 Task: Look for space in Kabinda, Democratic Republic of the Congo from 2nd September, 2023 to 6th September, 2023 for 2 adults in price range Rs.15000 to Rs.20000. Place can be entire place with 1  bedroom having 1 bed and 1 bathroom. Property type can be house, flat, guest house, hotel. Booking option can be shelf check-in. Required host language is English.
Action: Mouse moved to (381, 141)
Screenshot: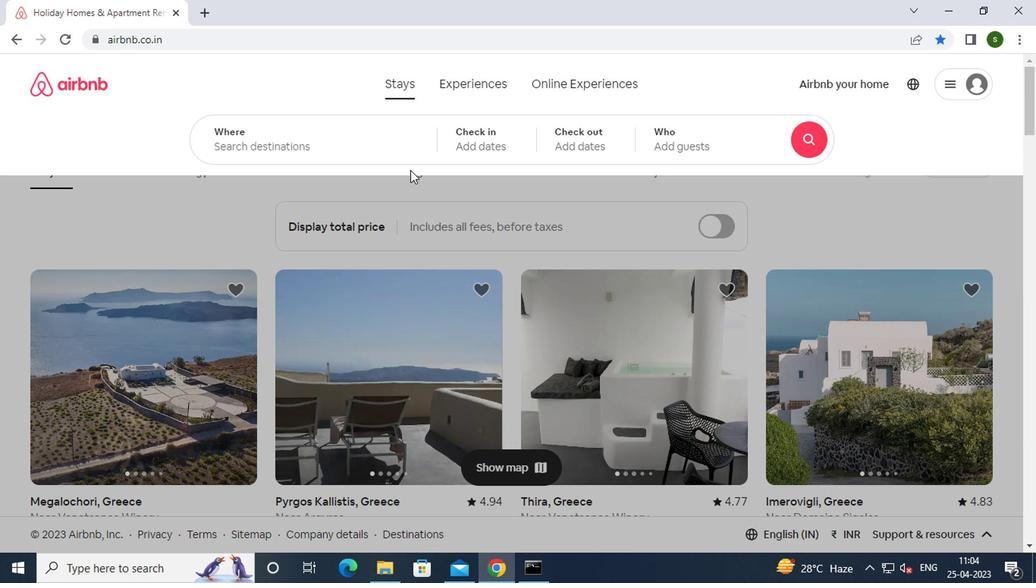 
Action: Mouse pressed left at (381, 141)
Screenshot: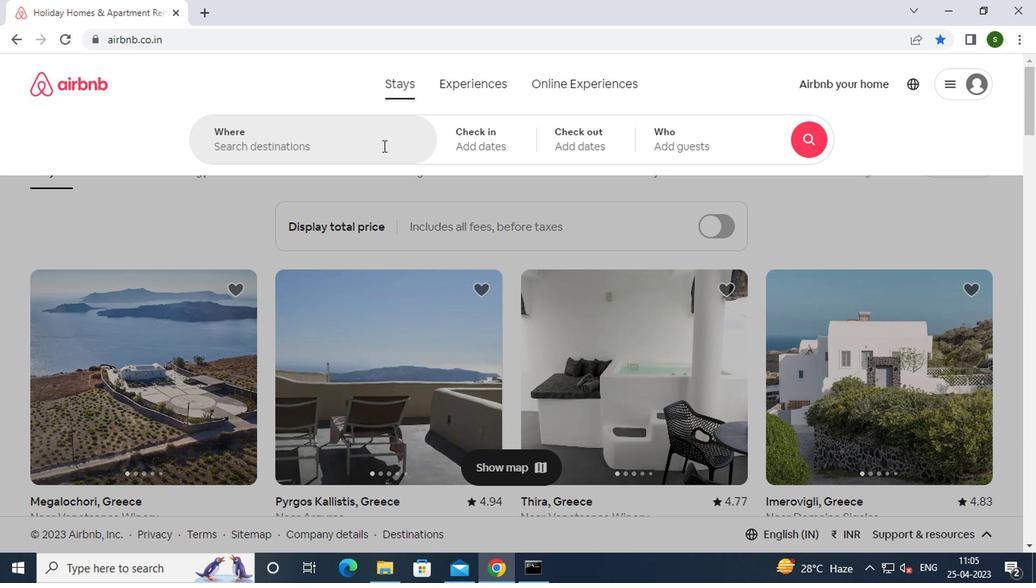 
Action: Key pressed k<Key.caps_lock>abinda,<Key.space><Key.caps_lock>d<Key.caps_lock>em
Screenshot: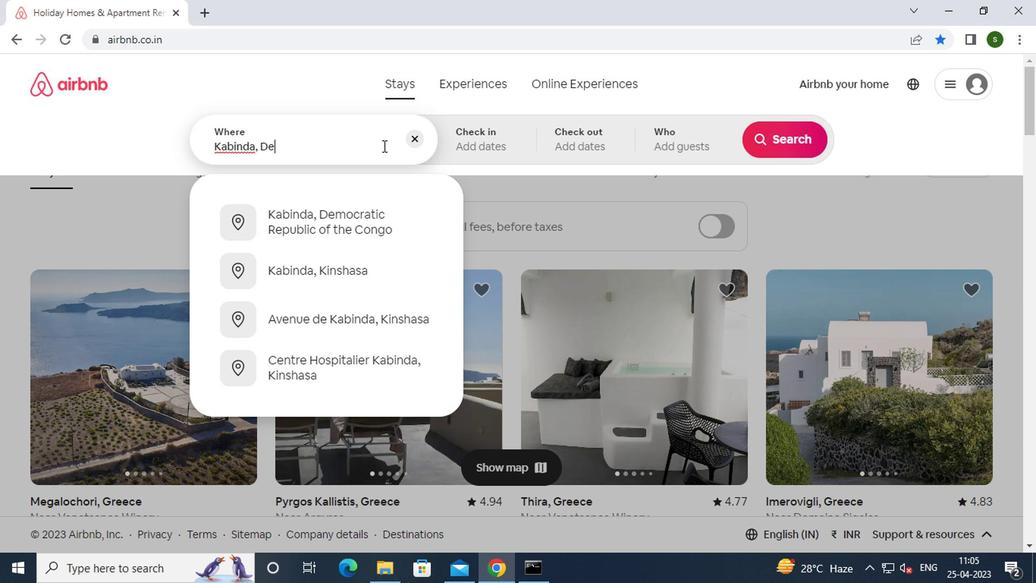 
Action: Mouse moved to (396, 212)
Screenshot: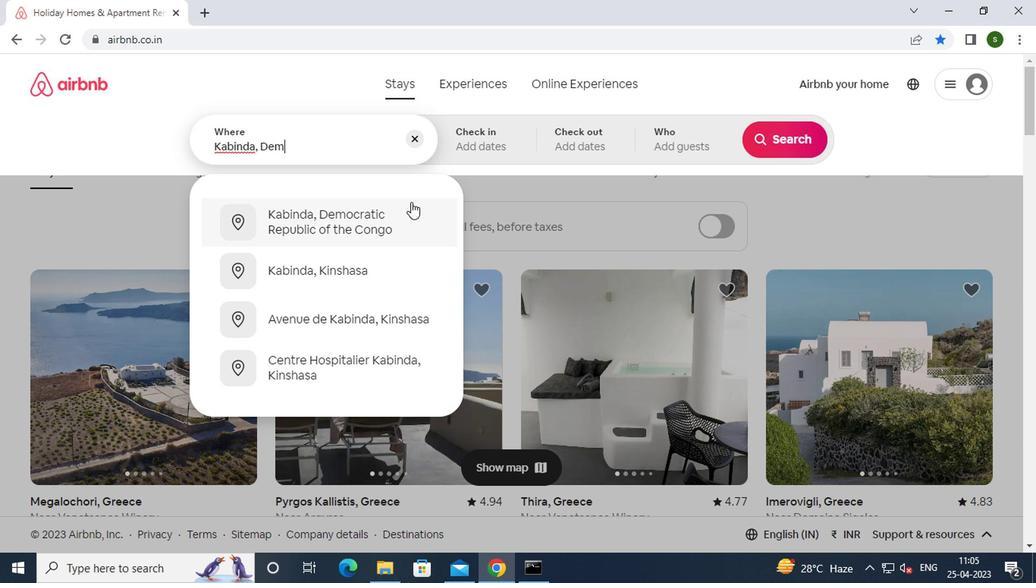 
Action: Mouse pressed left at (396, 212)
Screenshot: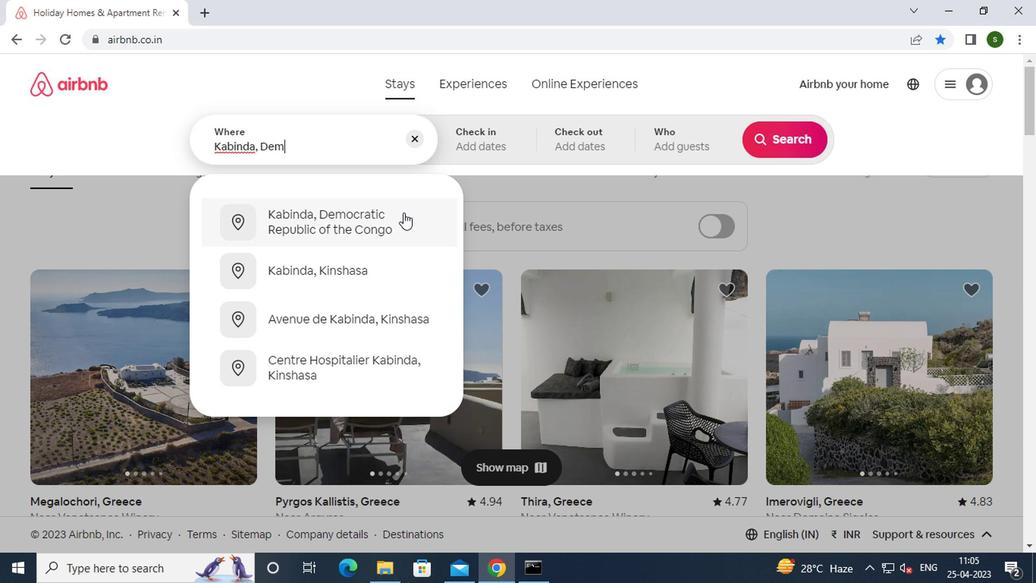 
Action: Mouse moved to (771, 270)
Screenshot: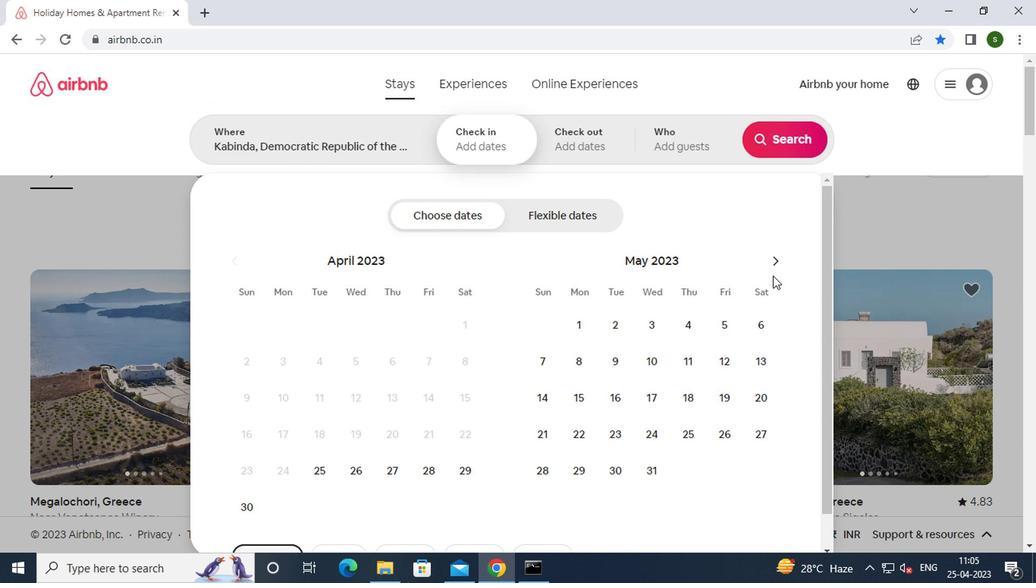
Action: Mouse pressed left at (771, 270)
Screenshot: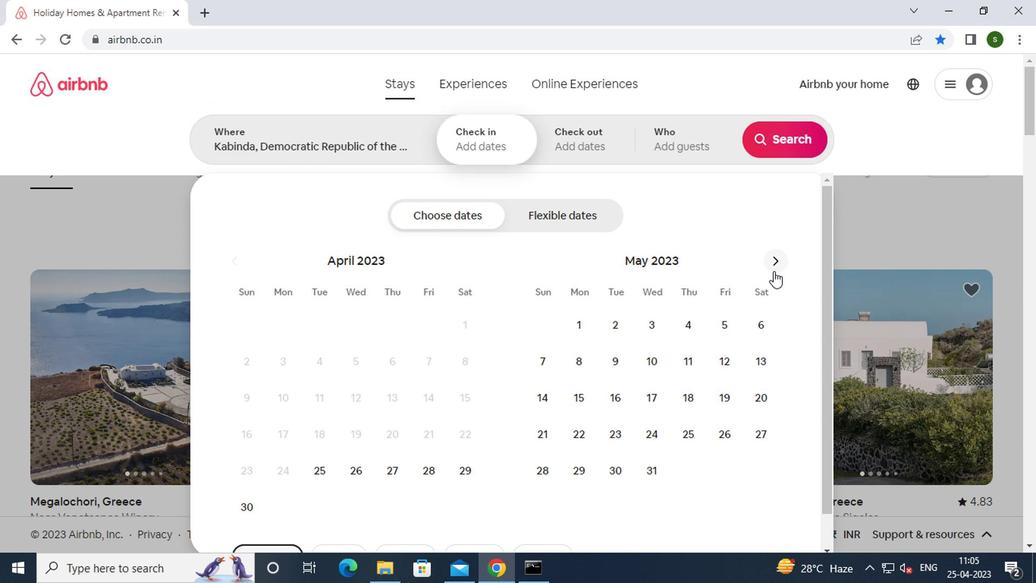 
Action: Mouse pressed left at (771, 270)
Screenshot: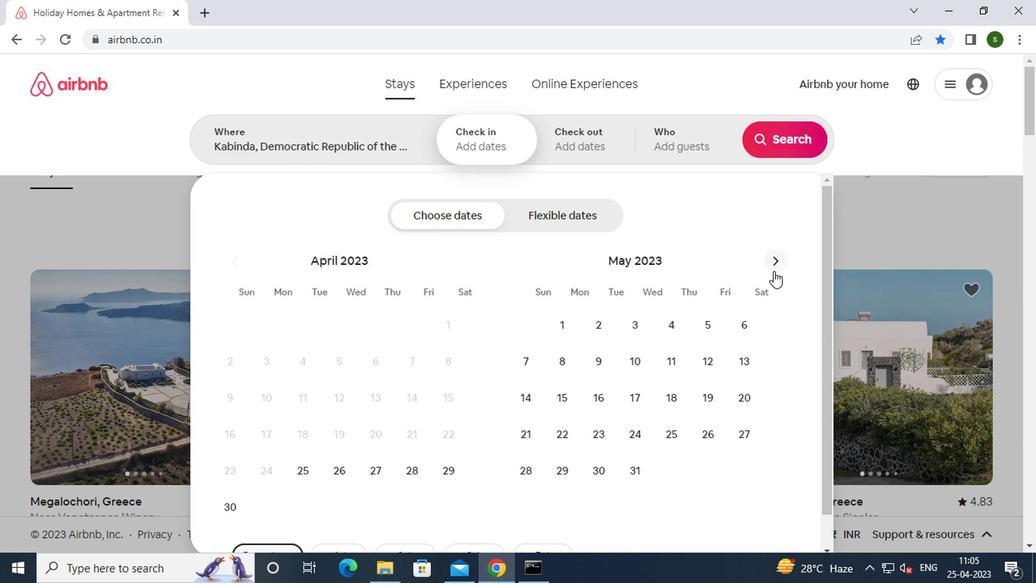 
Action: Mouse pressed left at (771, 270)
Screenshot: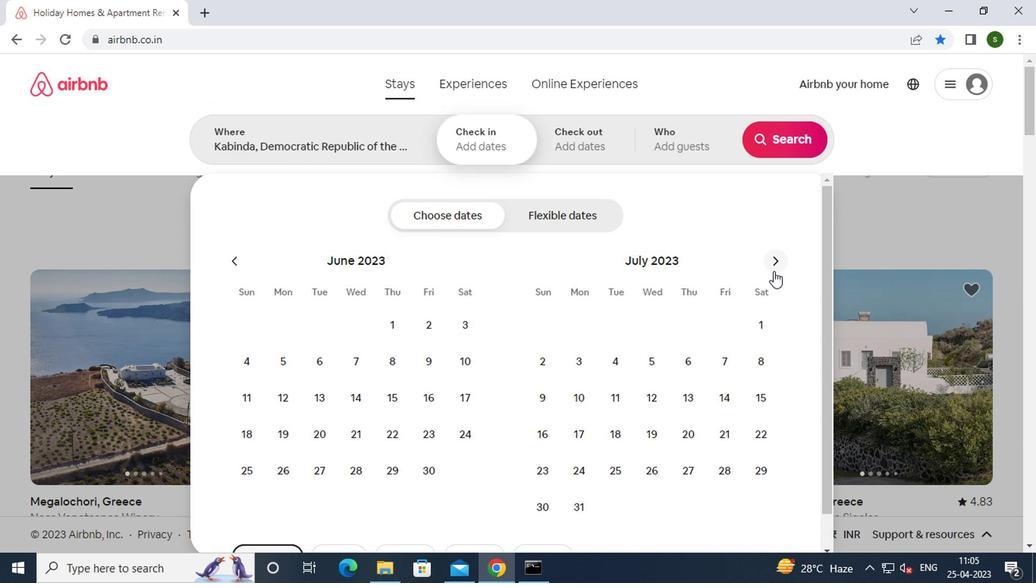 
Action: Mouse pressed left at (771, 270)
Screenshot: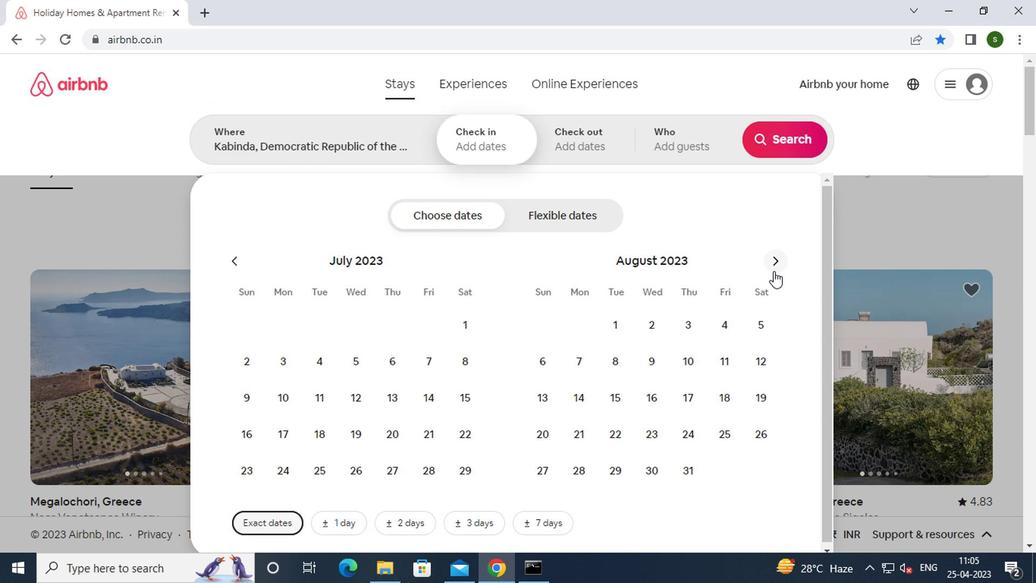 
Action: Mouse moved to (761, 321)
Screenshot: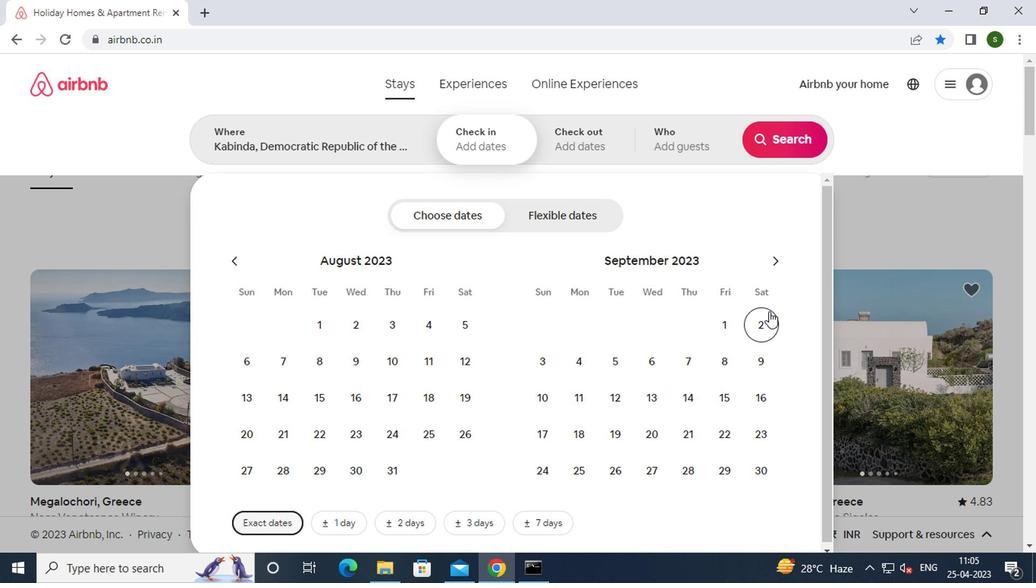 
Action: Mouse pressed left at (761, 321)
Screenshot: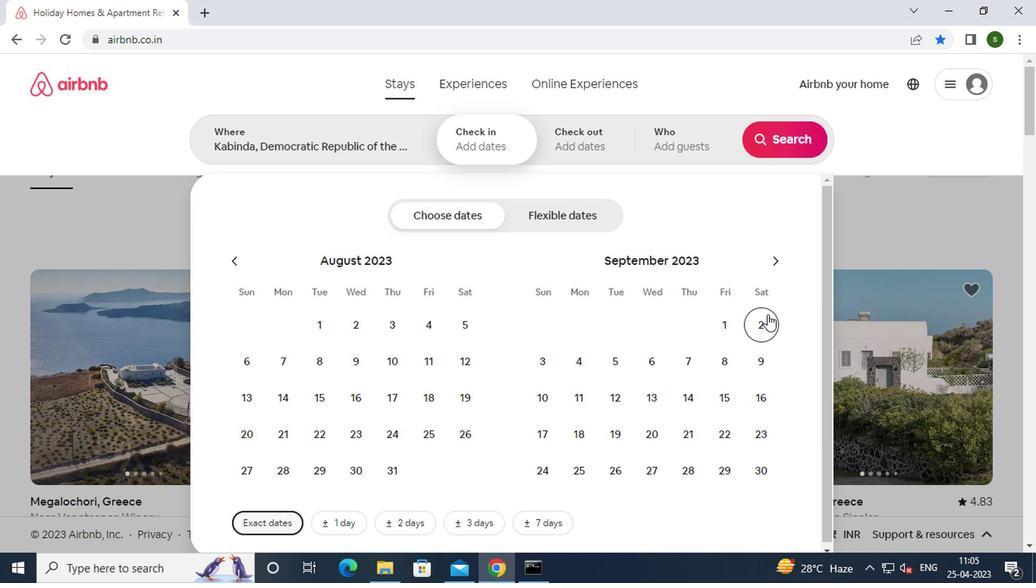 
Action: Mouse moved to (655, 366)
Screenshot: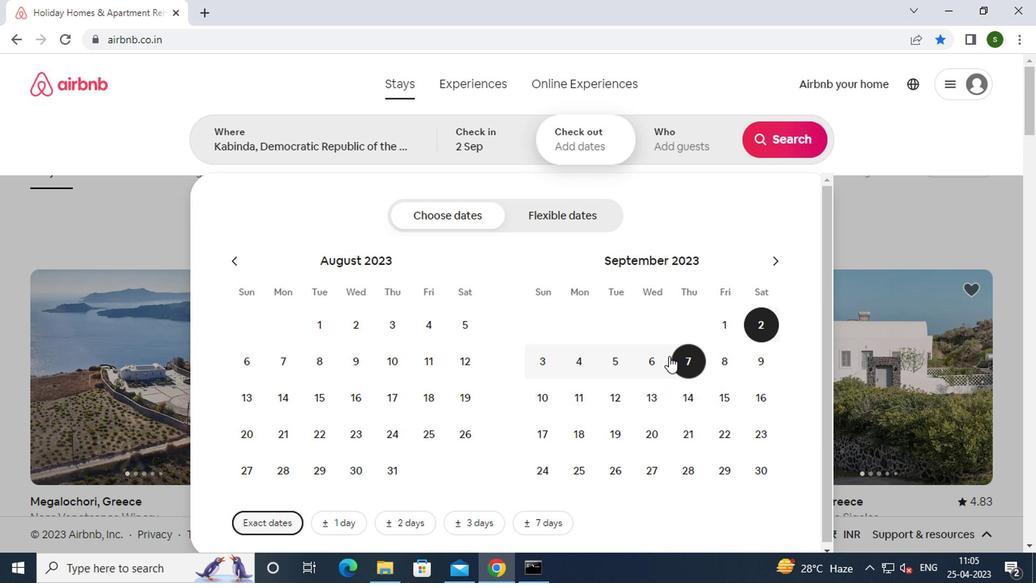 
Action: Mouse pressed left at (655, 366)
Screenshot: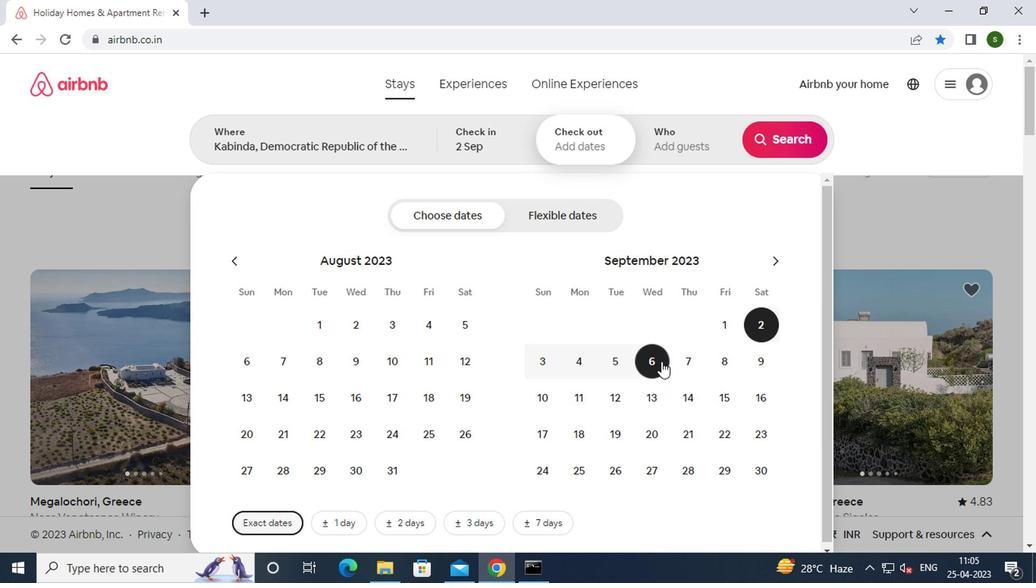 
Action: Mouse moved to (668, 136)
Screenshot: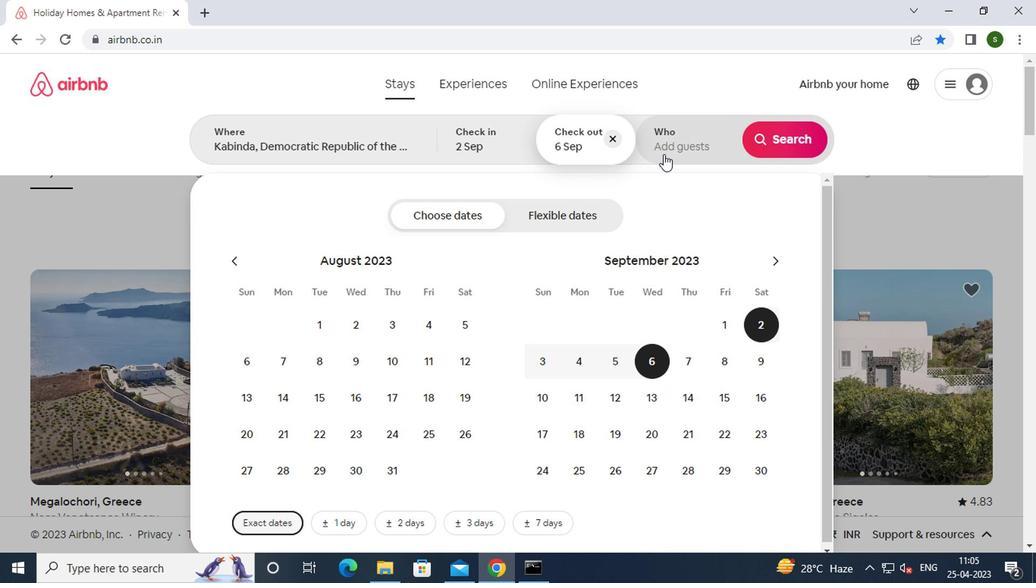 
Action: Mouse pressed left at (668, 136)
Screenshot: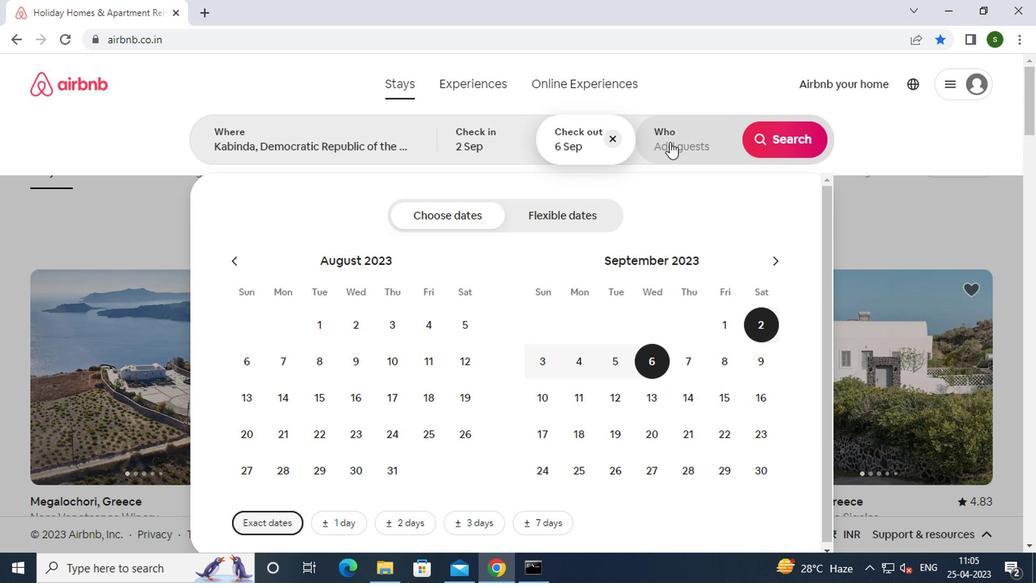 
Action: Mouse moved to (787, 221)
Screenshot: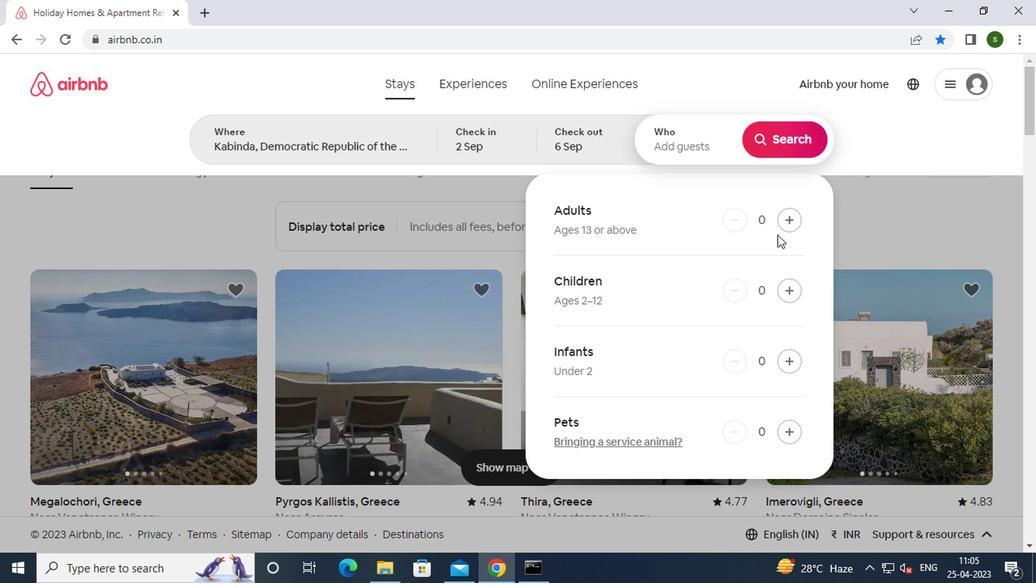 
Action: Mouse pressed left at (787, 221)
Screenshot: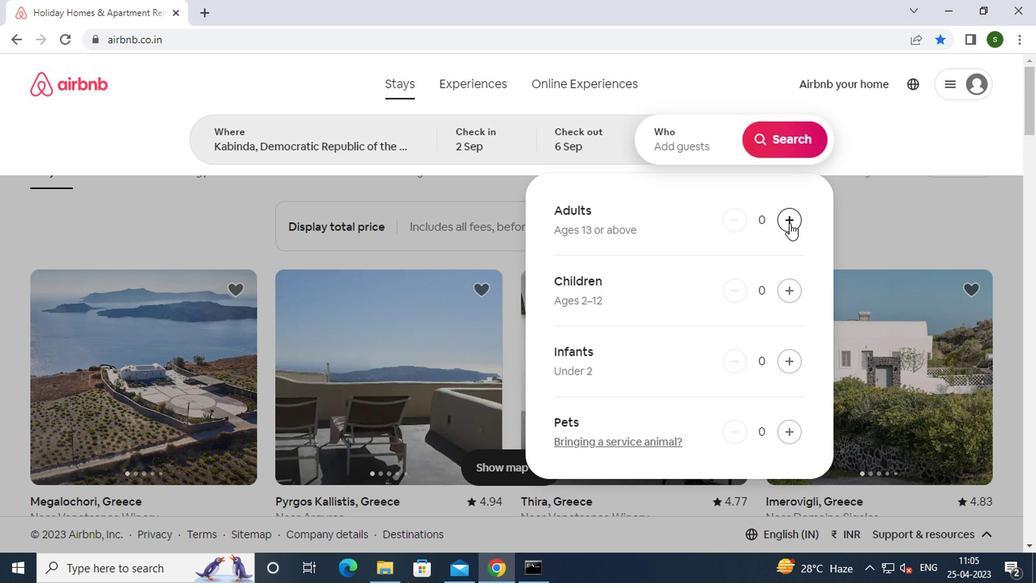 
Action: Mouse pressed left at (787, 221)
Screenshot: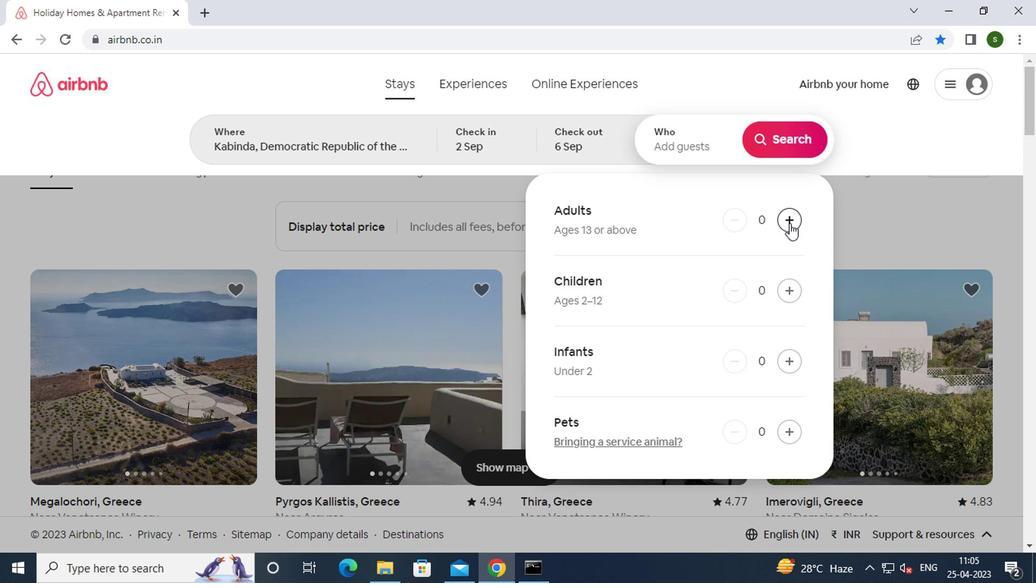 
Action: Mouse moved to (795, 148)
Screenshot: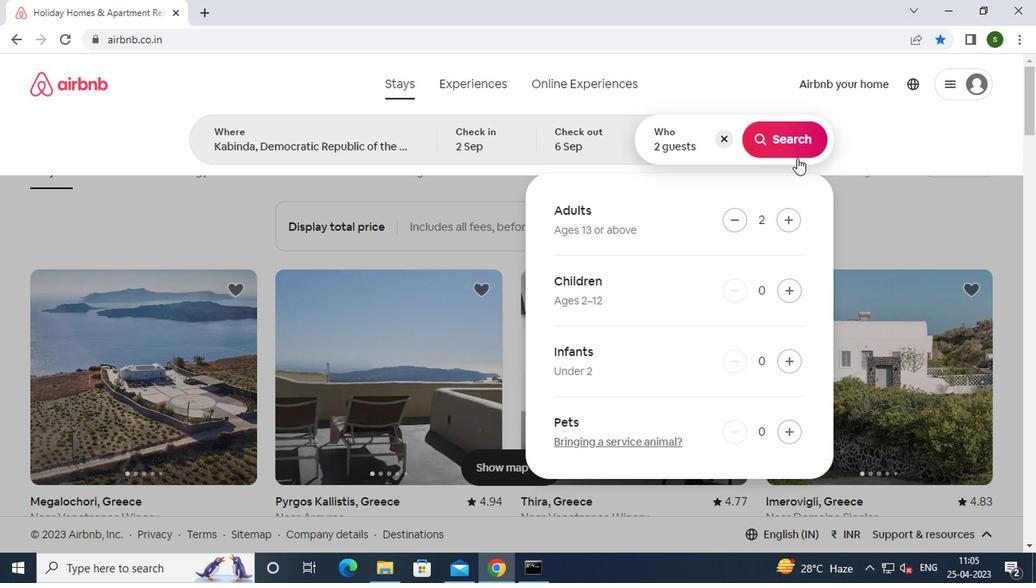 
Action: Mouse pressed left at (795, 148)
Screenshot: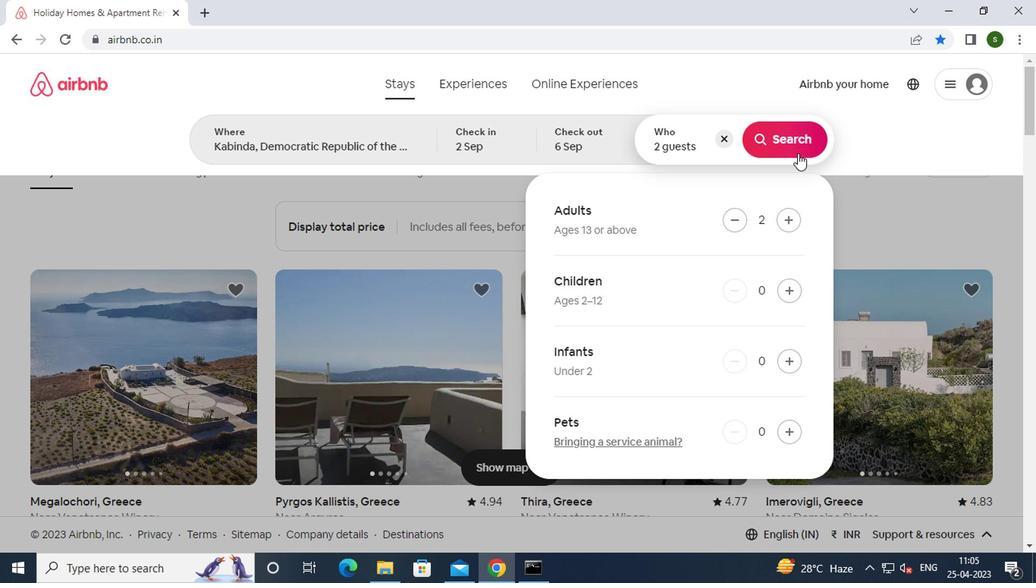 
Action: Mouse moved to (943, 147)
Screenshot: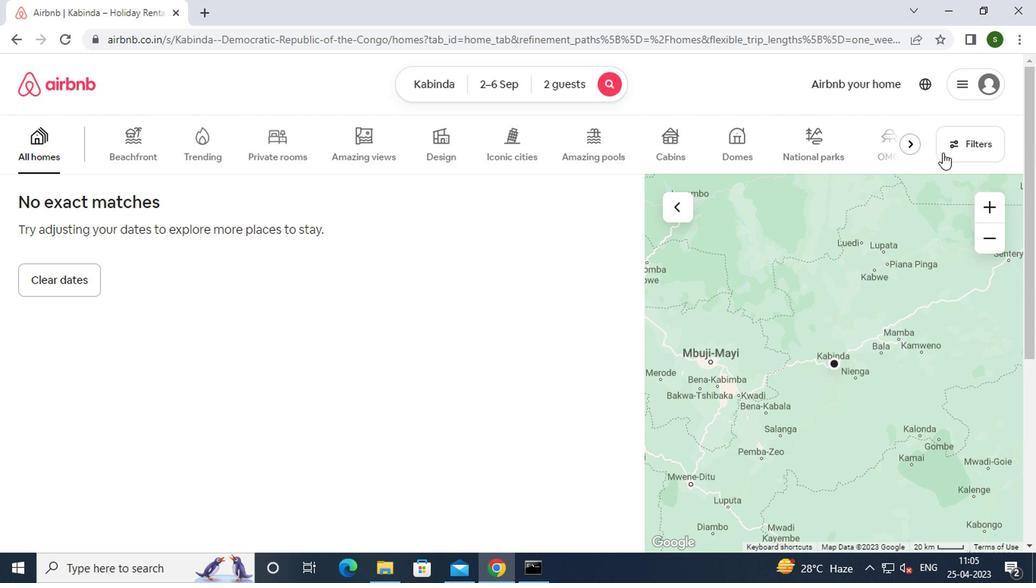 
Action: Mouse pressed left at (943, 147)
Screenshot: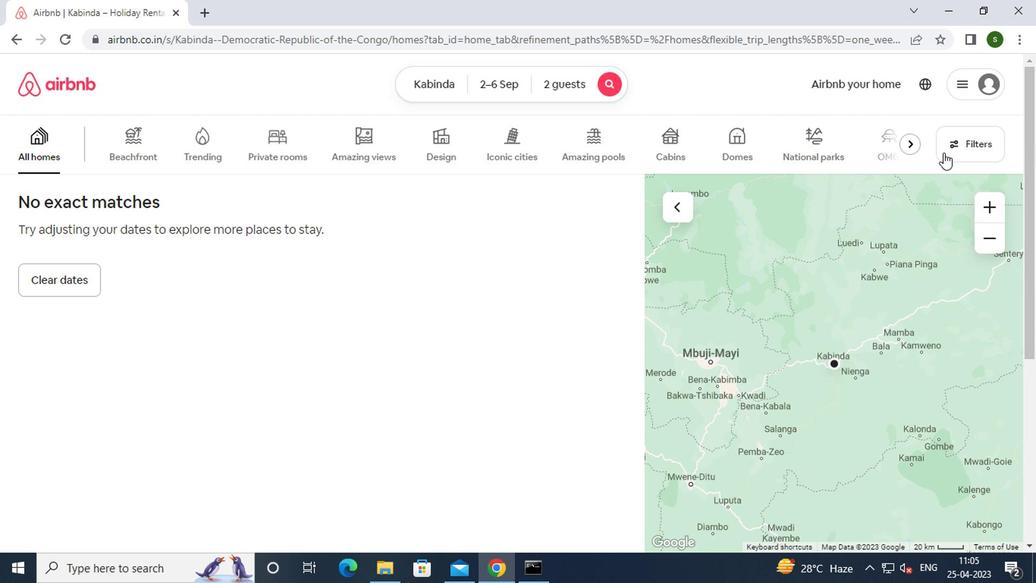 
Action: Mouse moved to (406, 234)
Screenshot: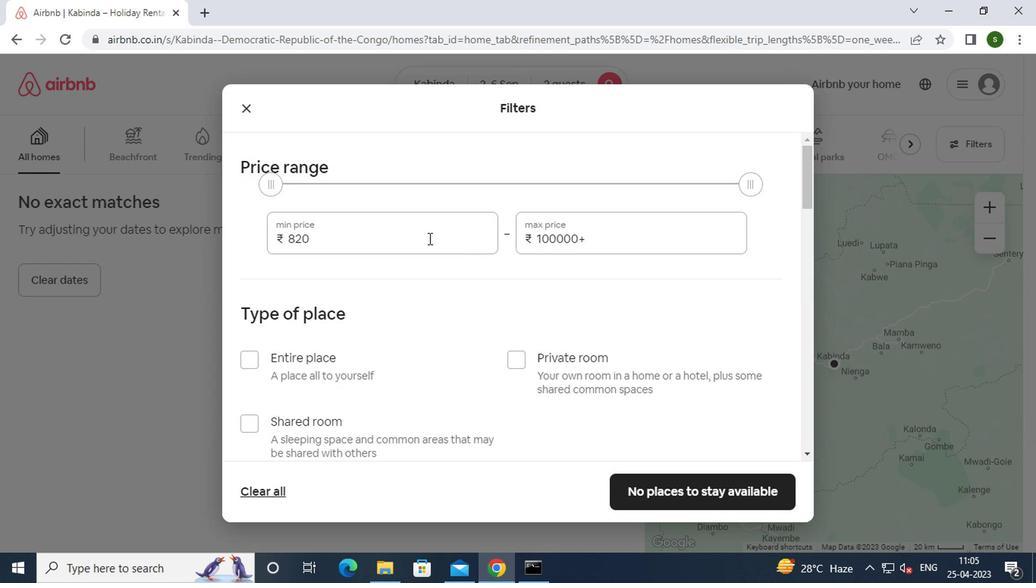 
Action: Mouse pressed left at (406, 234)
Screenshot: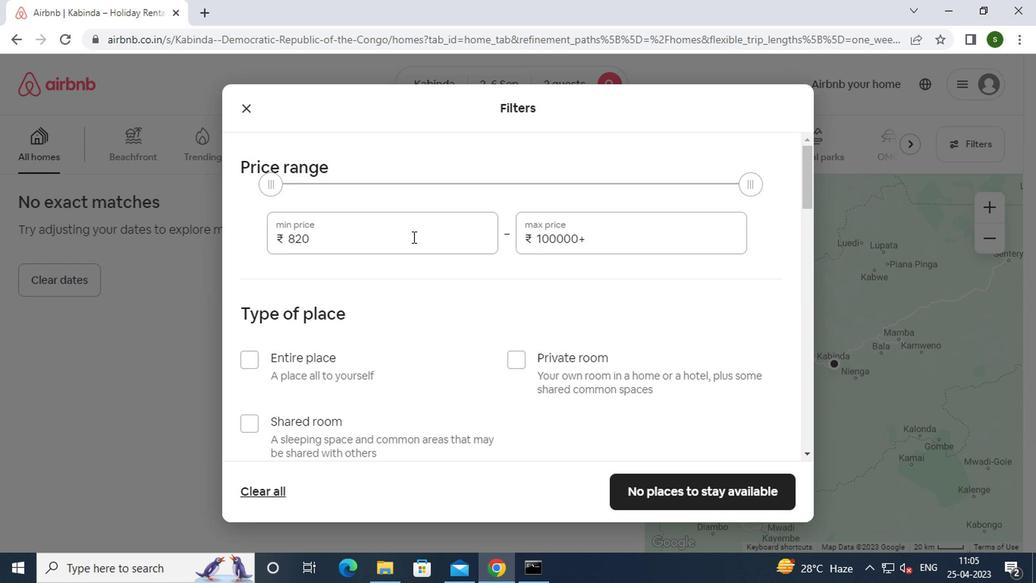 
Action: Key pressed <Key.backspace><Key.backspace><Key.backspace><Key.backspace>15000
Screenshot: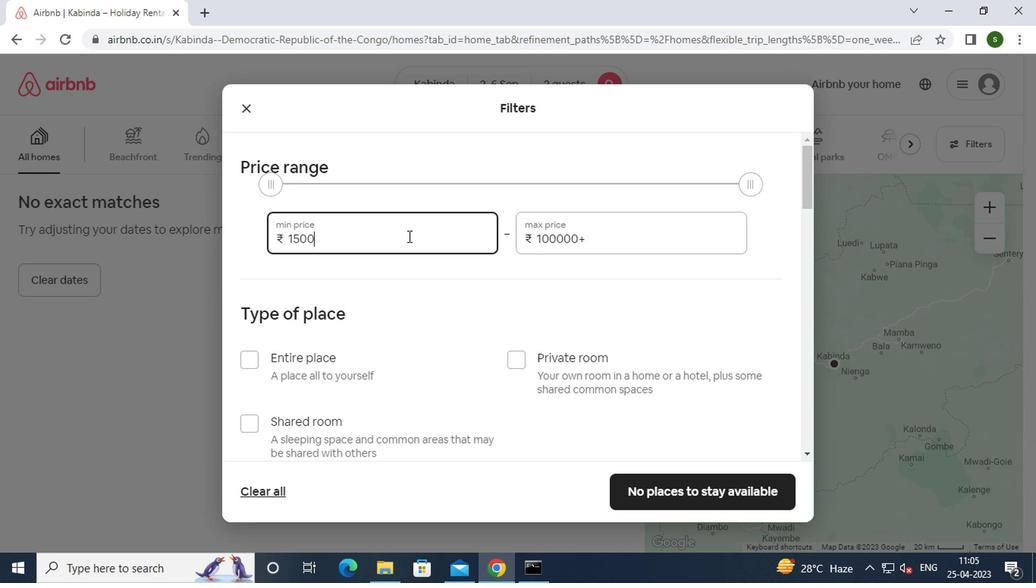 
Action: Mouse moved to (593, 239)
Screenshot: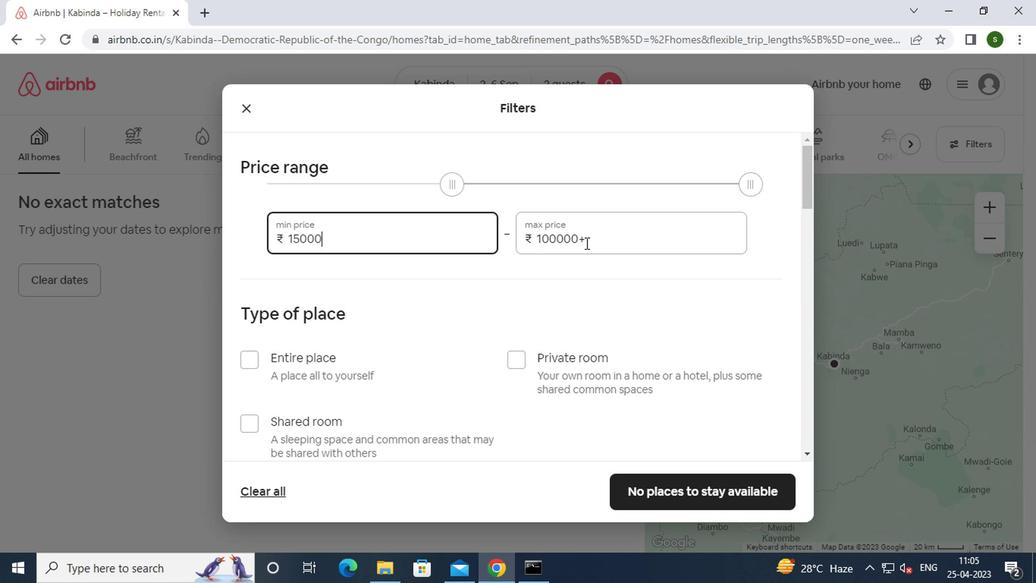 
Action: Mouse pressed left at (593, 239)
Screenshot: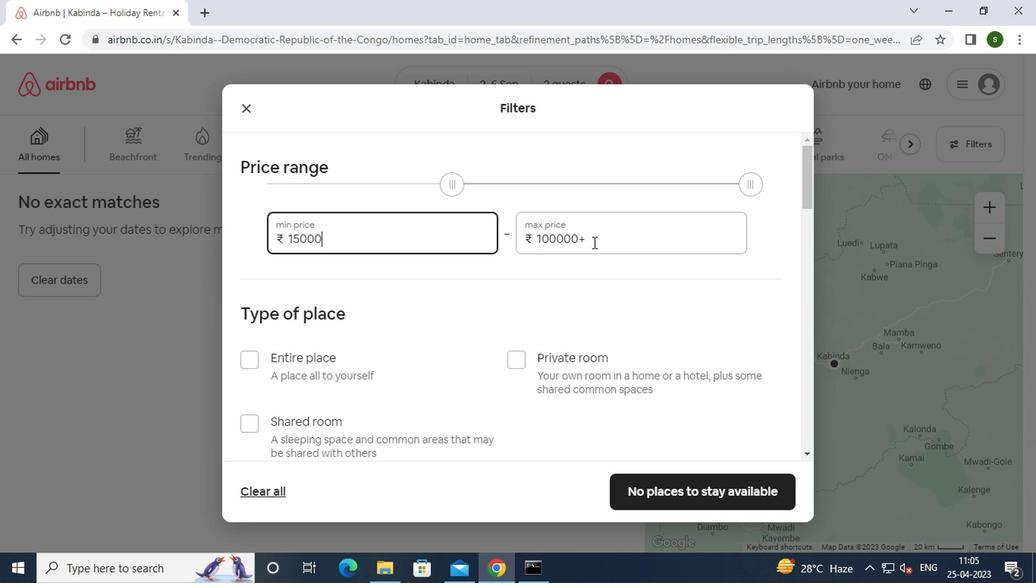 
Action: Key pressed <Key.backspace><Key.backspace><Key.backspace><Key.backspace><Key.backspace><Key.backspace><Key.backspace><Key.backspace><Key.backspace><Key.backspace><Key.backspace><Key.backspace><Key.backspace>20000
Screenshot: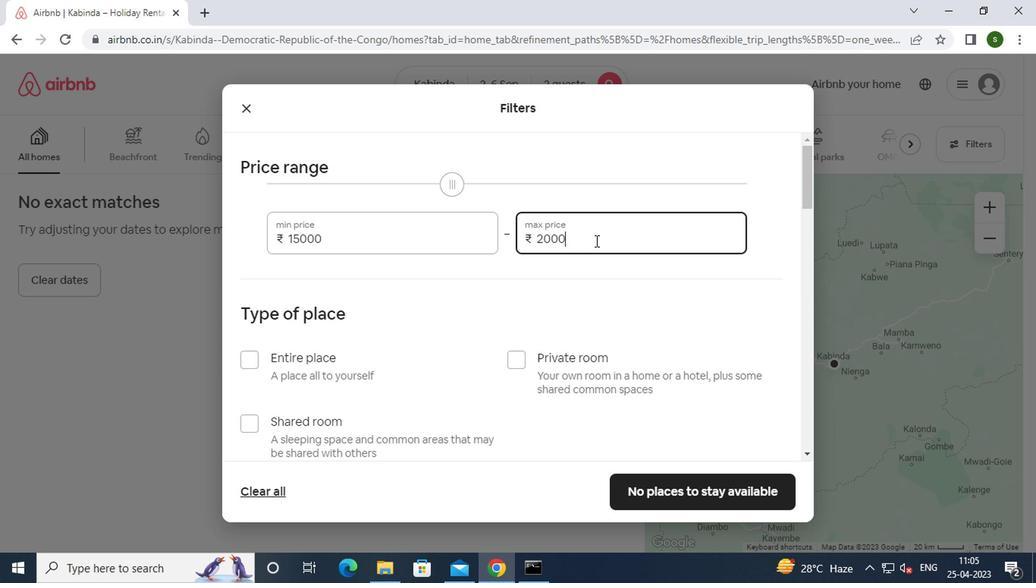 
Action: Mouse moved to (453, 306)
Screenshot: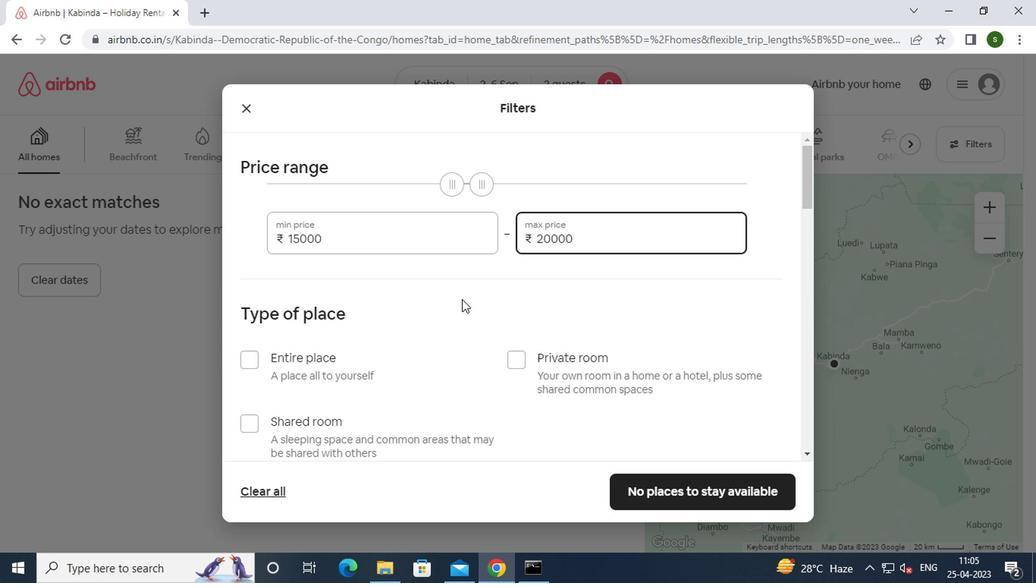 
Action: Mouse scrolled (453, 305) with delta (0, -1)
Screenshot: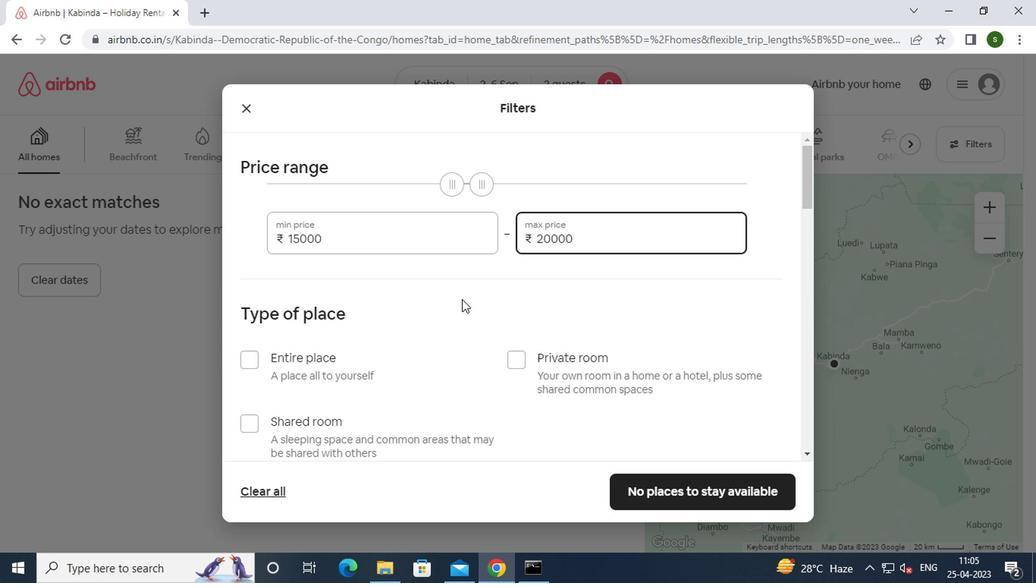 
Action: Mouse moved to (452, 306)
Screenshot: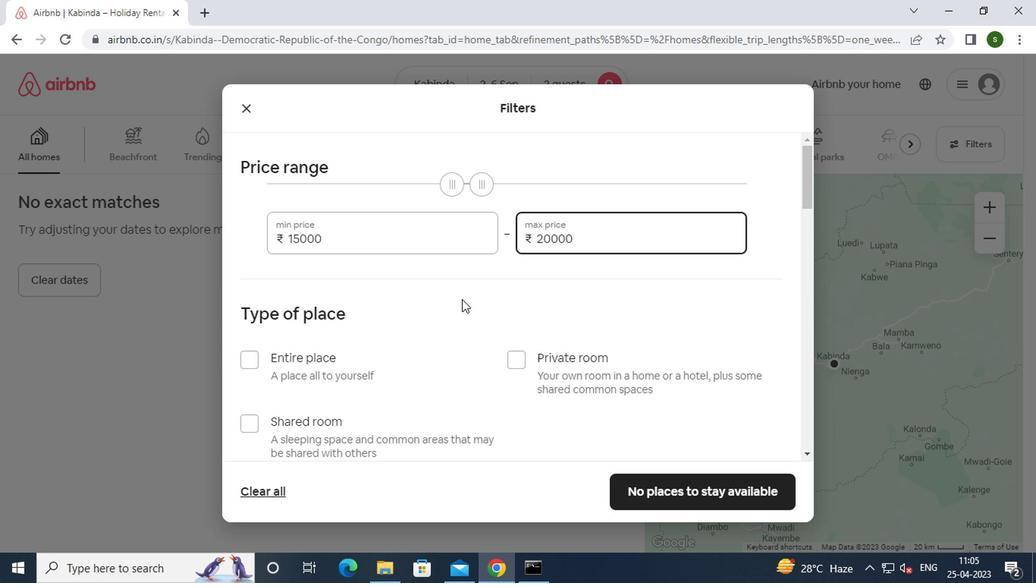
Action: Mouse scrolled (452, 306) with delta (0, 0)
Screenshot: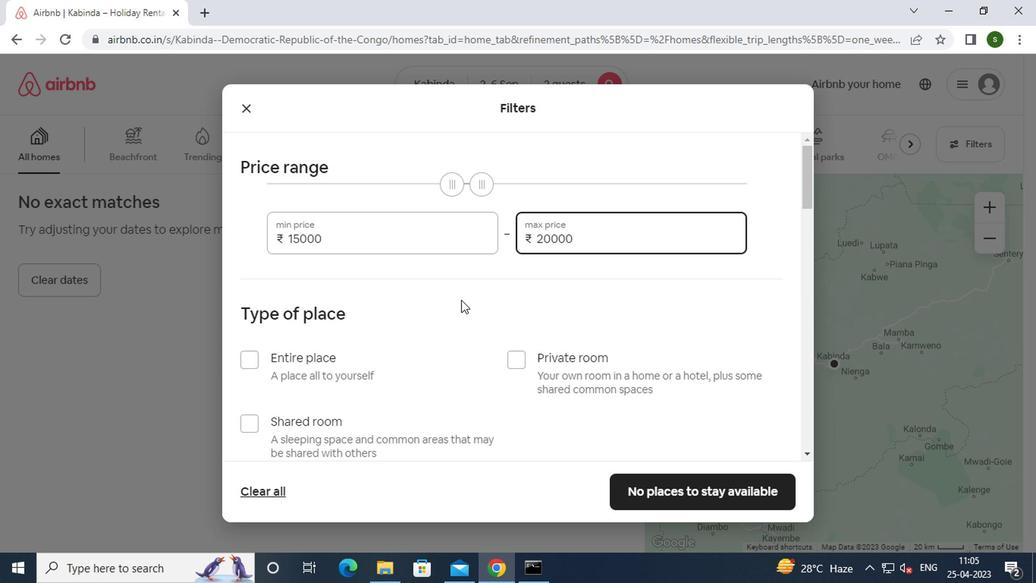 
Action: Mouse moved to (292, 211)
Screenshot: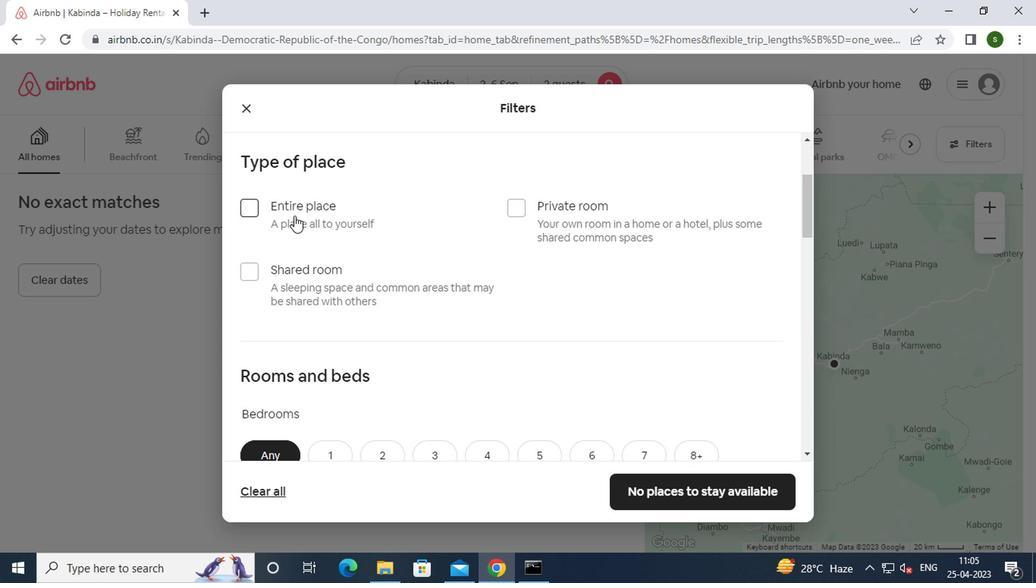 
Action: Mouse pressed left at (292, 211)
Screenshot: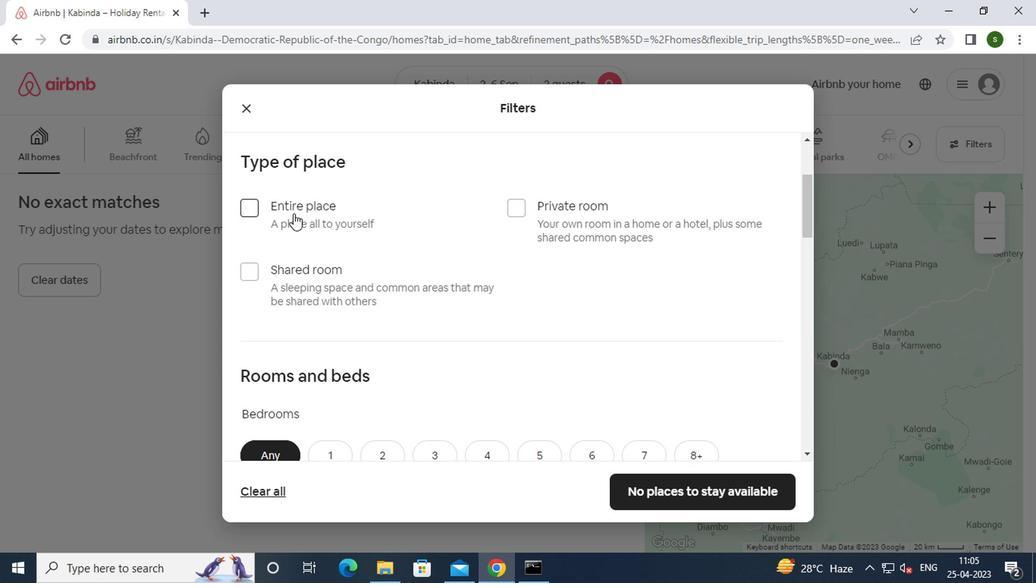 
Action: Mouse moved to (355, 225)
Screenshot: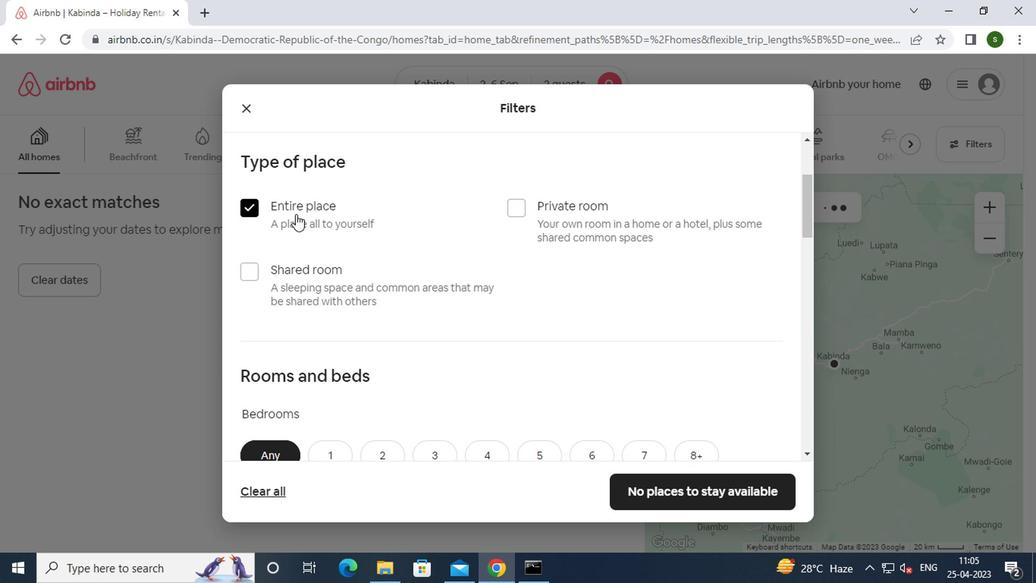 
Action: Mouse scrolled (355, 224) with delta (0, 0)
Screenshot: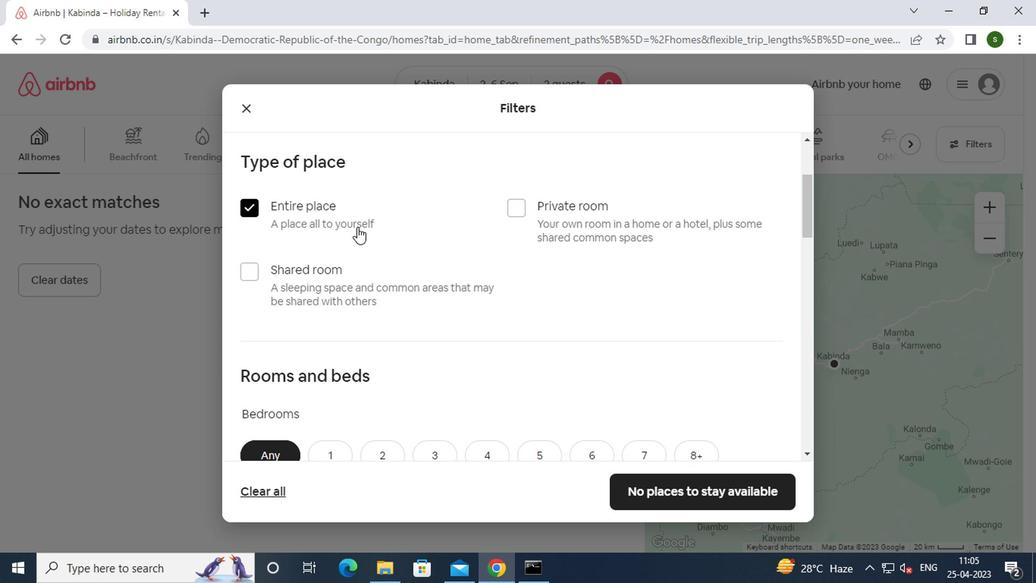 
Action: Mouse scrolled (355, 224) with delta (0, 0)
Screenshot: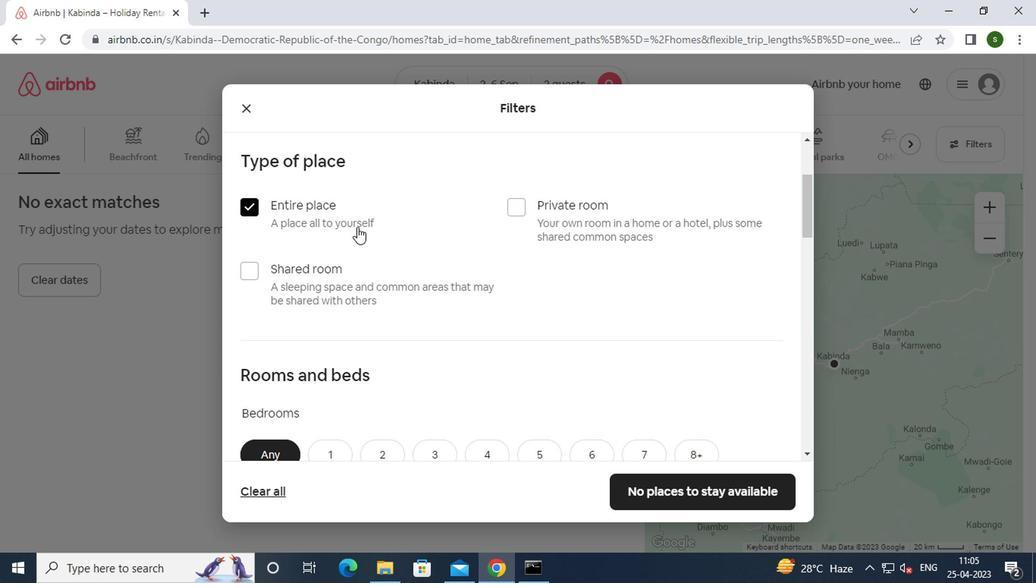 
Action: Mouse moved to (323, 301)
Screenshot: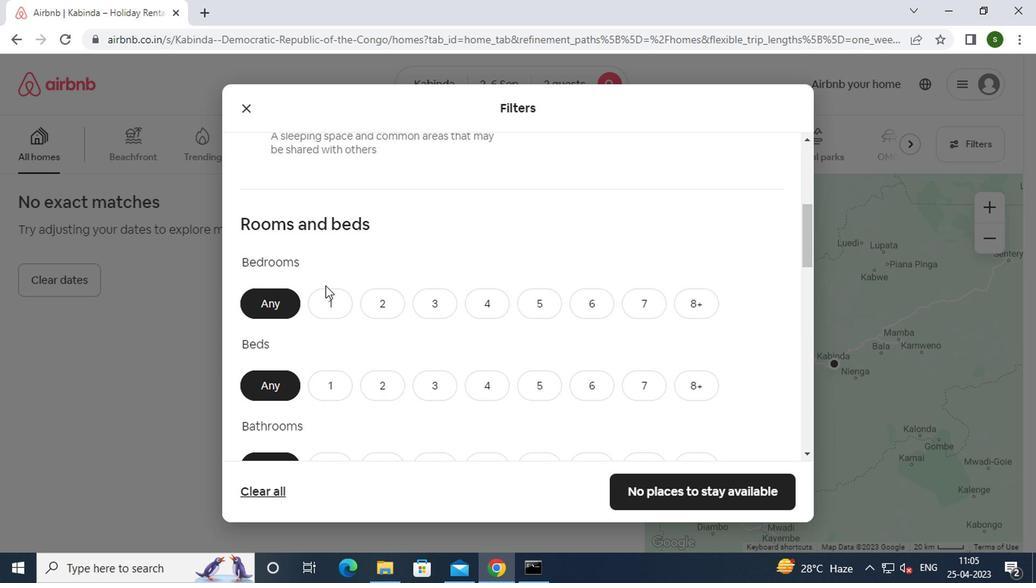 
Action: Mouse pressed left at (323, 301)
Screenshot: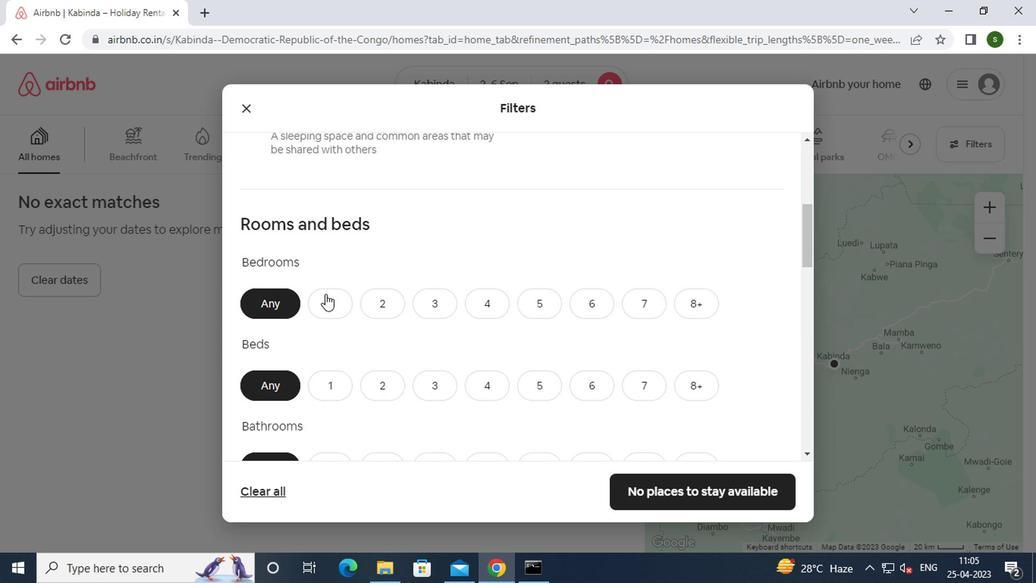 
Action: Mouse moved to (325, 394)
Screenshot: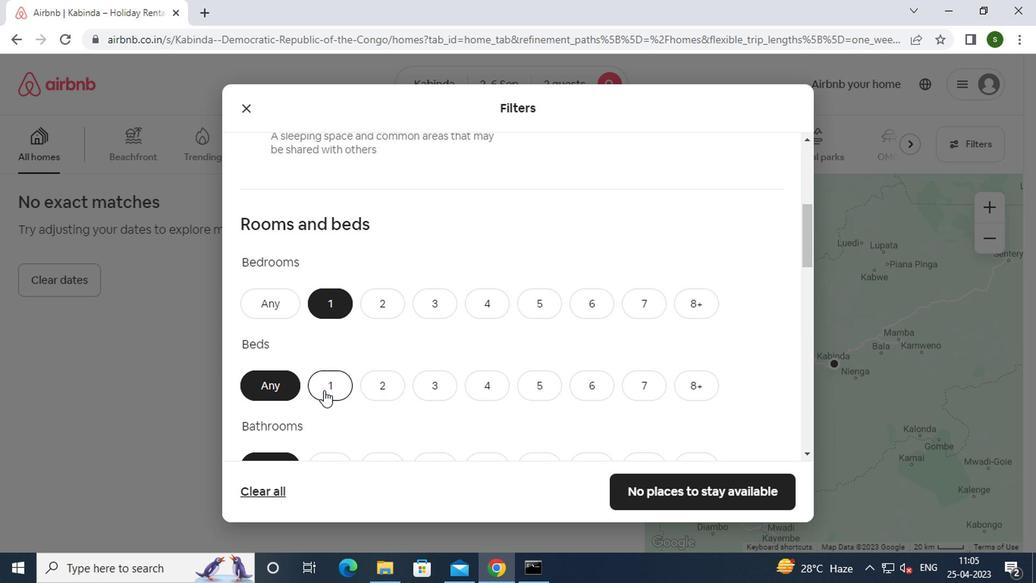 
Action: Mouse pressed left at (325, 394)
Screenshot: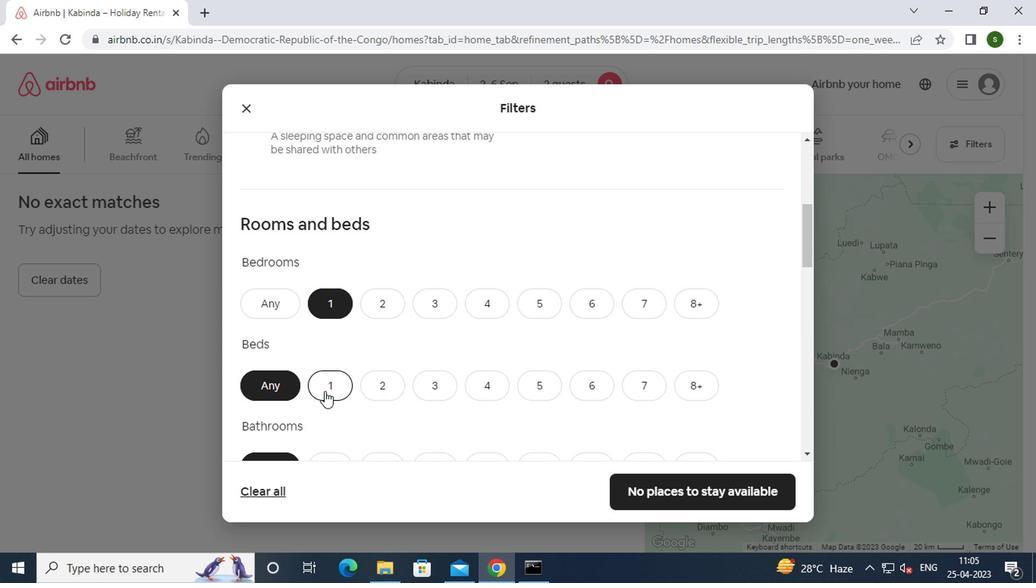
Action: Mouse moved to (369, 368)
Screenshot: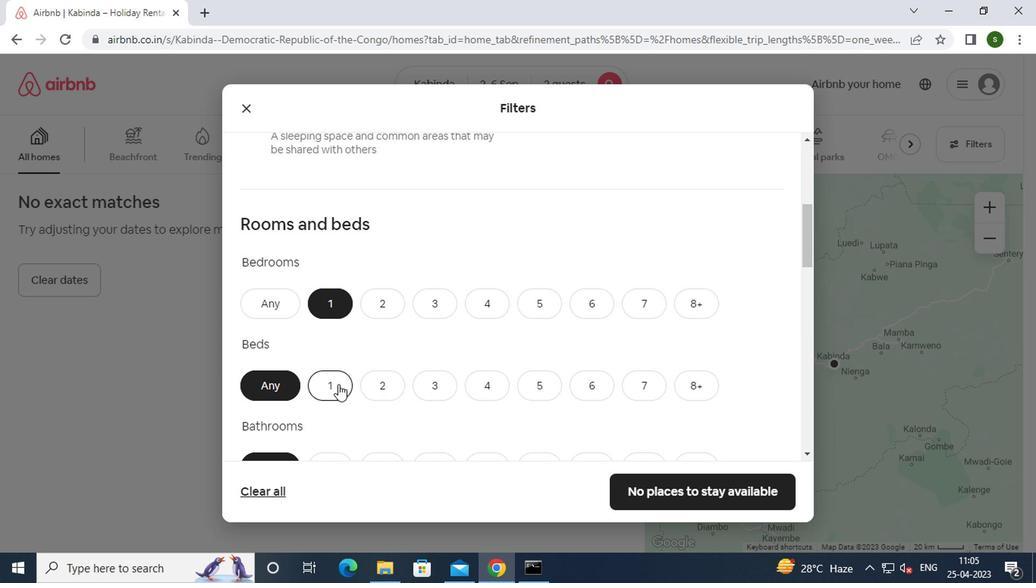 
Action: Mouse scrolled (369, 367) with delta (0, -1)
Screenshot: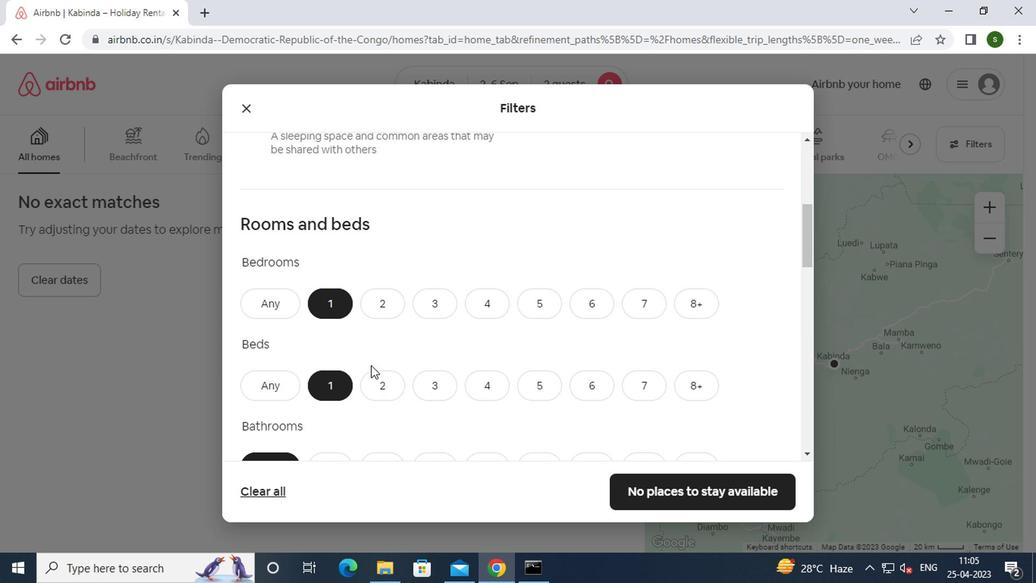 
Action: Mouse scrolled (369, 367) with delta (0, -1)
Screenshot: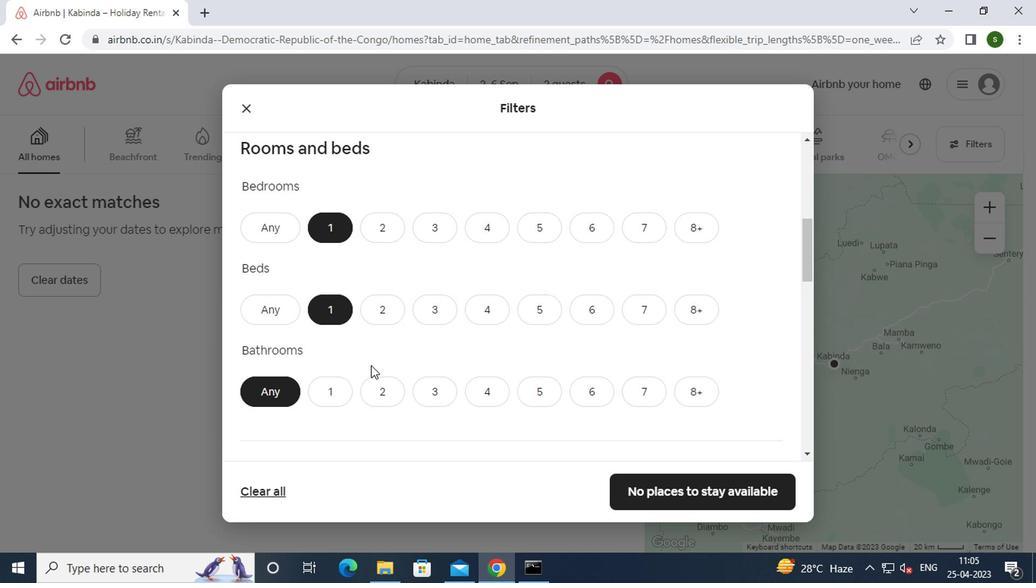 
Action: Mouse moved to (342, 314)
Screenshot: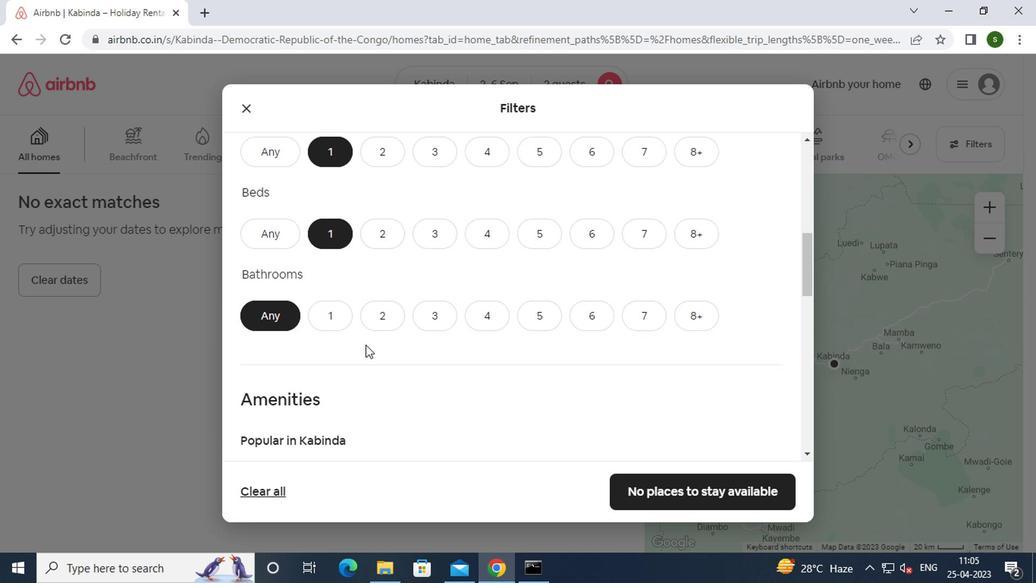 
Action: Mouse pressed left at (342, 314)
Screenshot: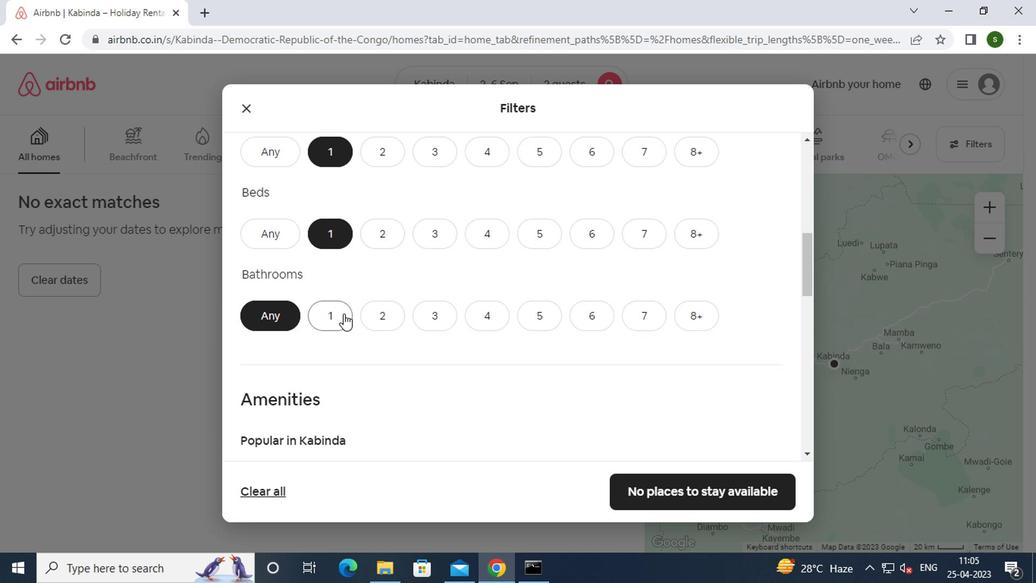 
Action: Mouse moved to (427, 355)
Screenshot: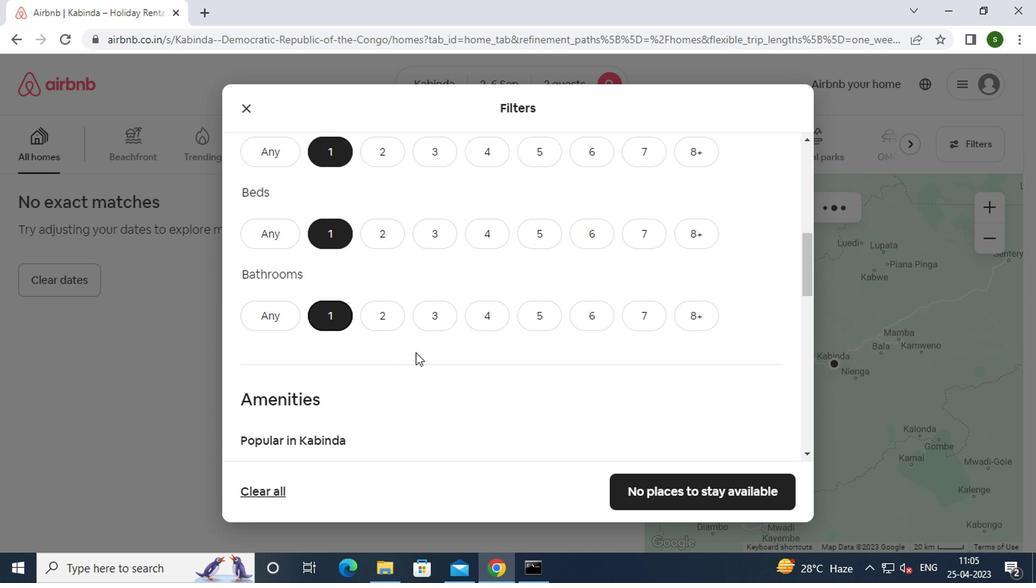 
Action: Mouse scrolled (427, 354) with delta (0, 0)
Screenshot: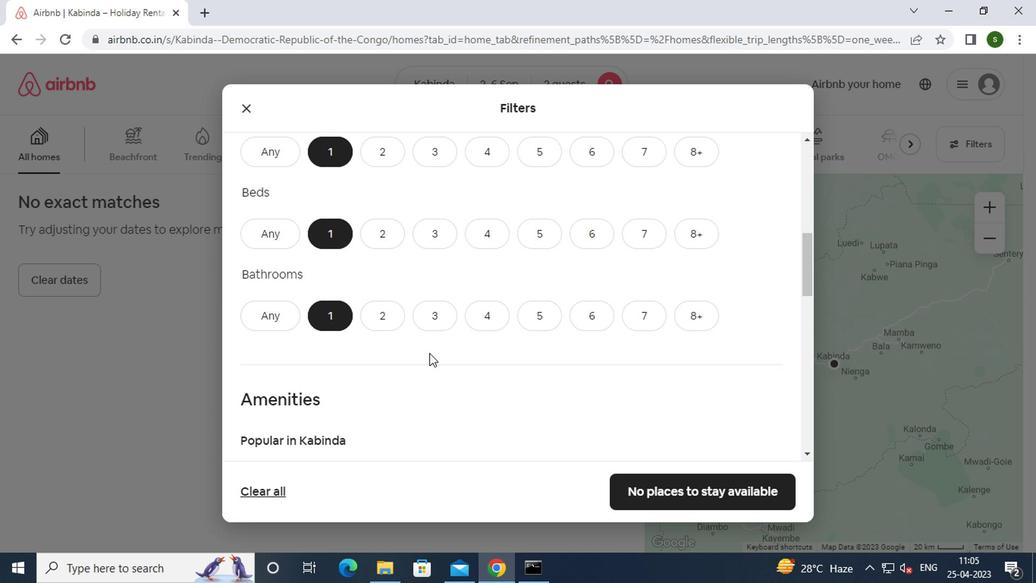 
Action: Mouse scrolled (427, 354) with delta (0, 0)
Screenshot: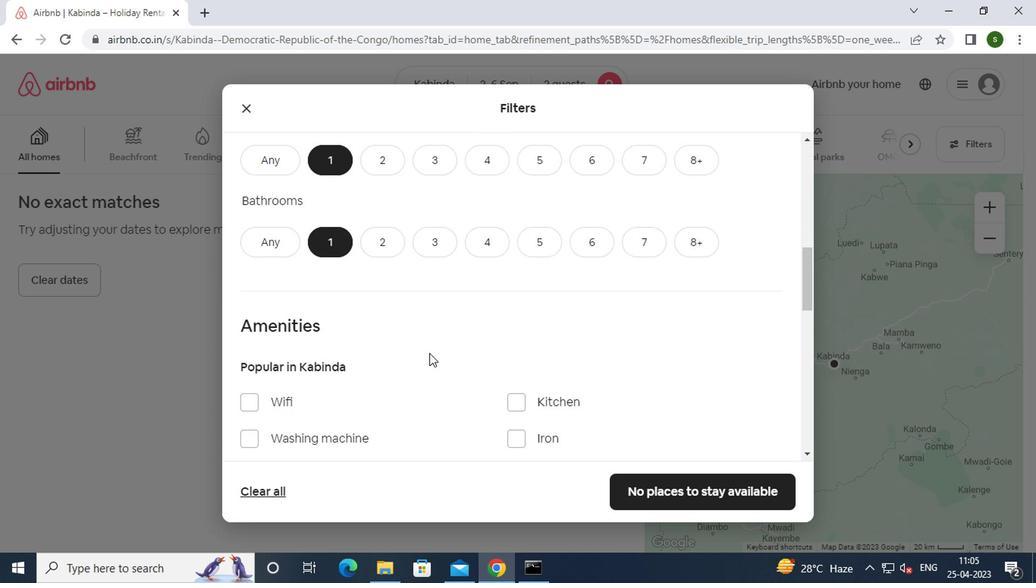 
Action: Mouse scrolled (427, 354) with delta (0, 0)
Screenshot: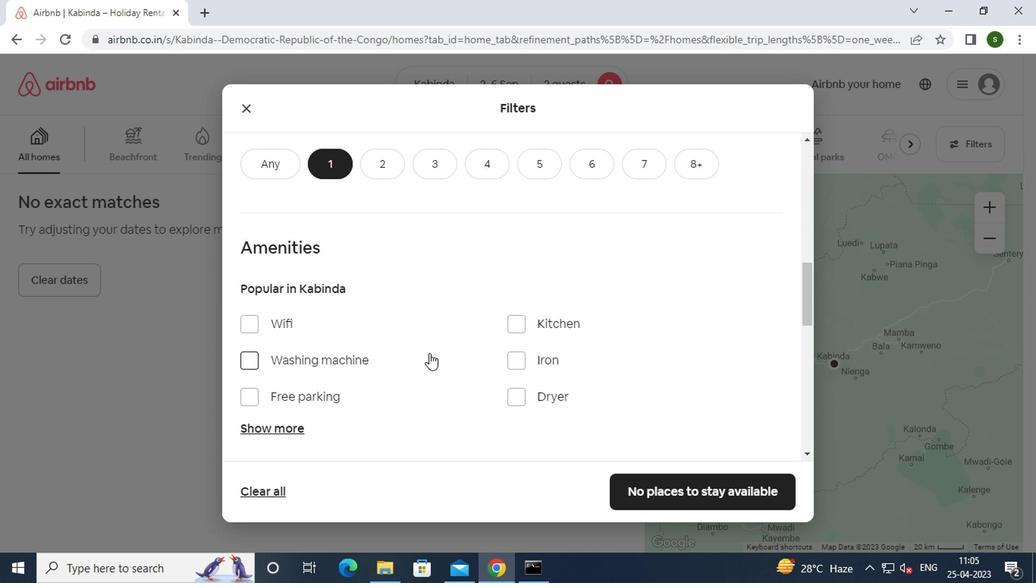 
Action: Mouse scrolled (427, 354) with delta (0, 0)
Screenshot: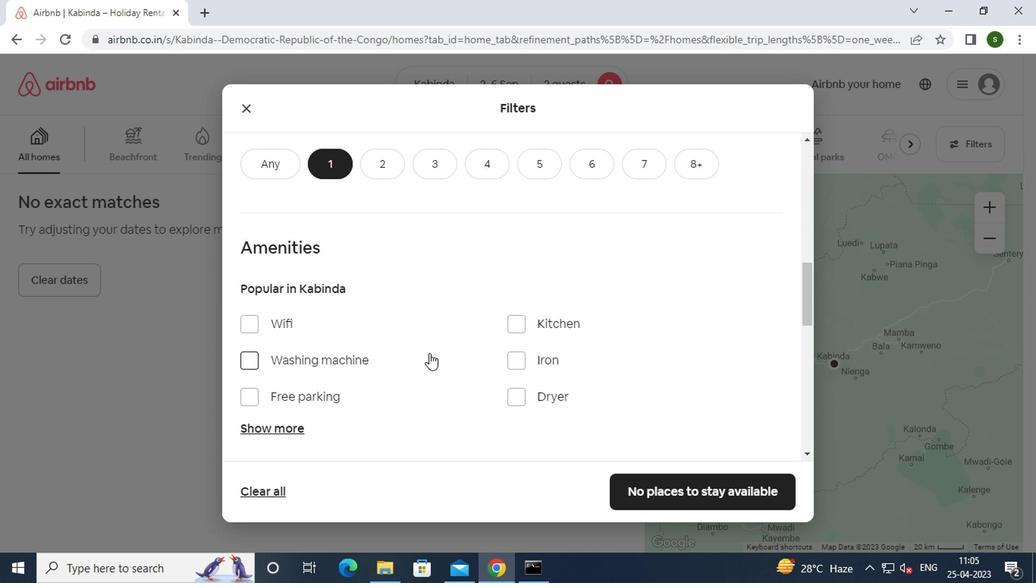 
Action: Mouse scrolled (427, 354) with delta (0, 0)
Screenshot: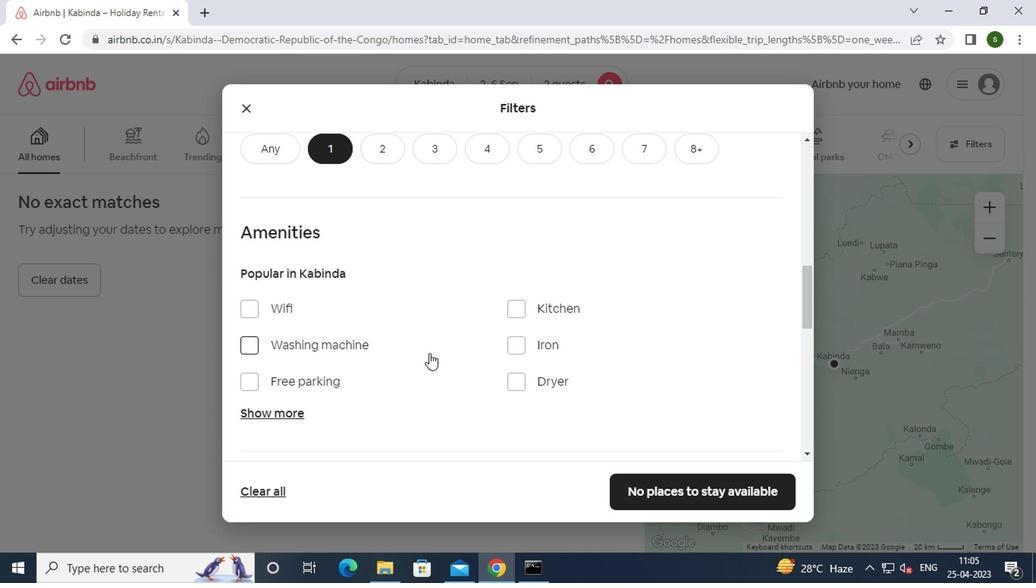 
Action: Mouse scrolled (427, 354) with delta (0, 0)
Screenshot: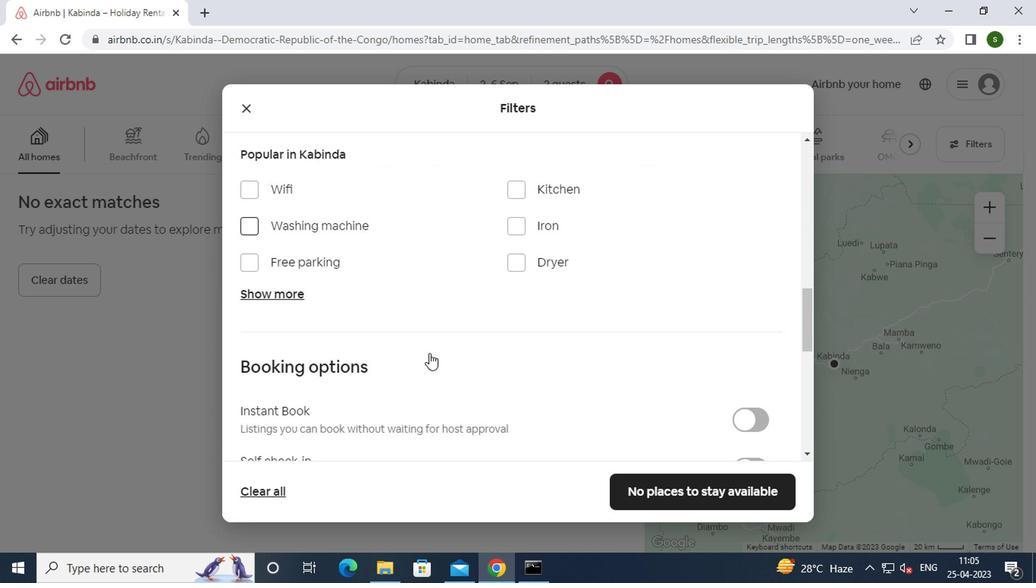 
Action: Mouse moved to (744, 300)
Screenshot: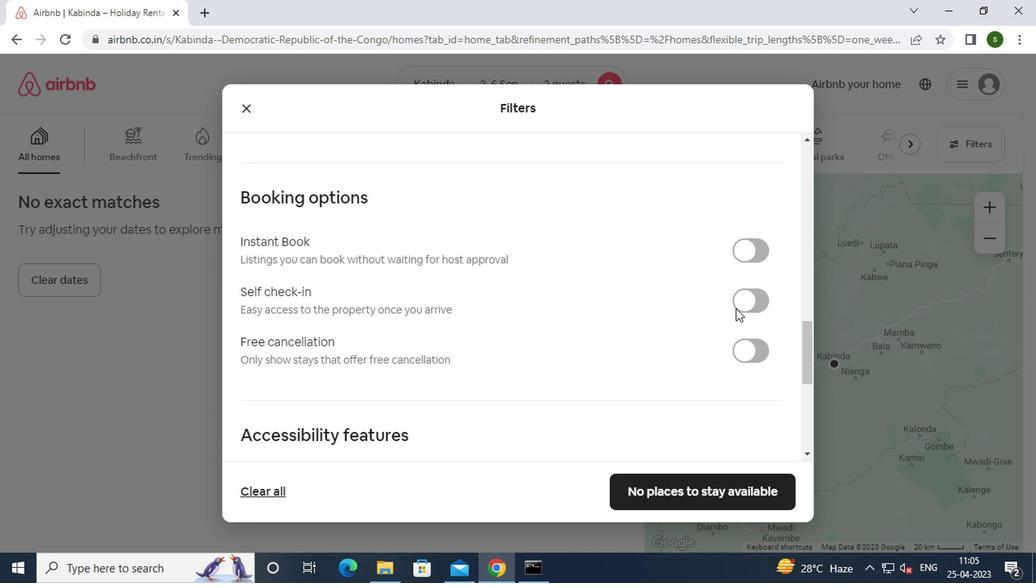 
Action: Mouse pressed left at (744, 300)
Screenshot: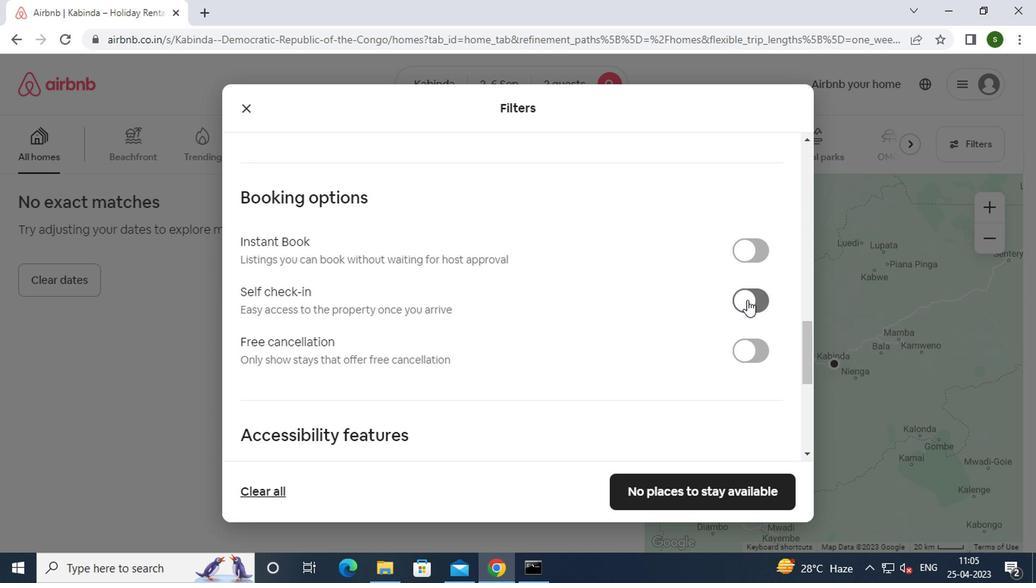 
Action: Mouse moved to (609, 312)
Screenshot: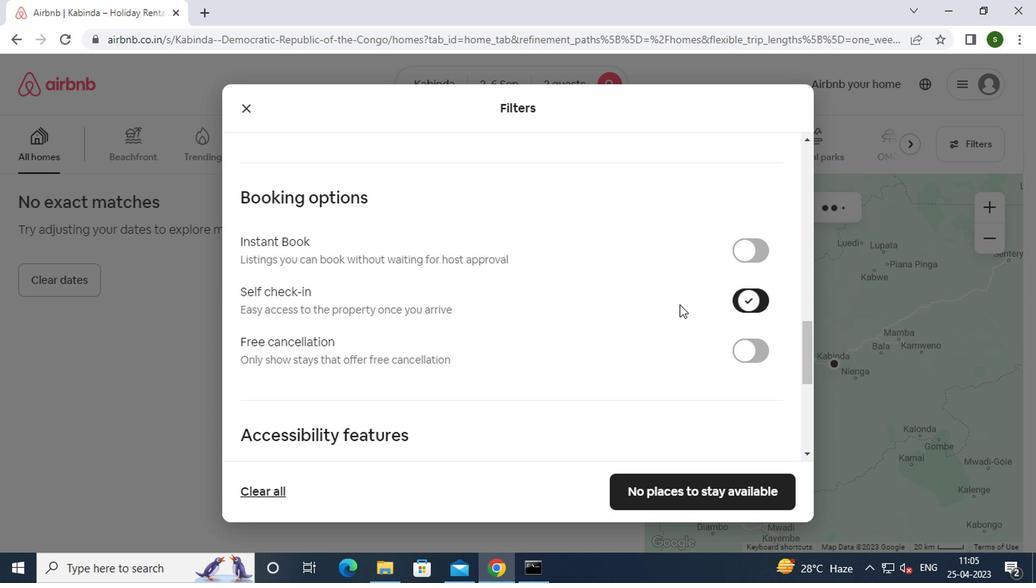 
Action: Mouse scrolled (609, 311) with delta (0, -1)
Screenshot: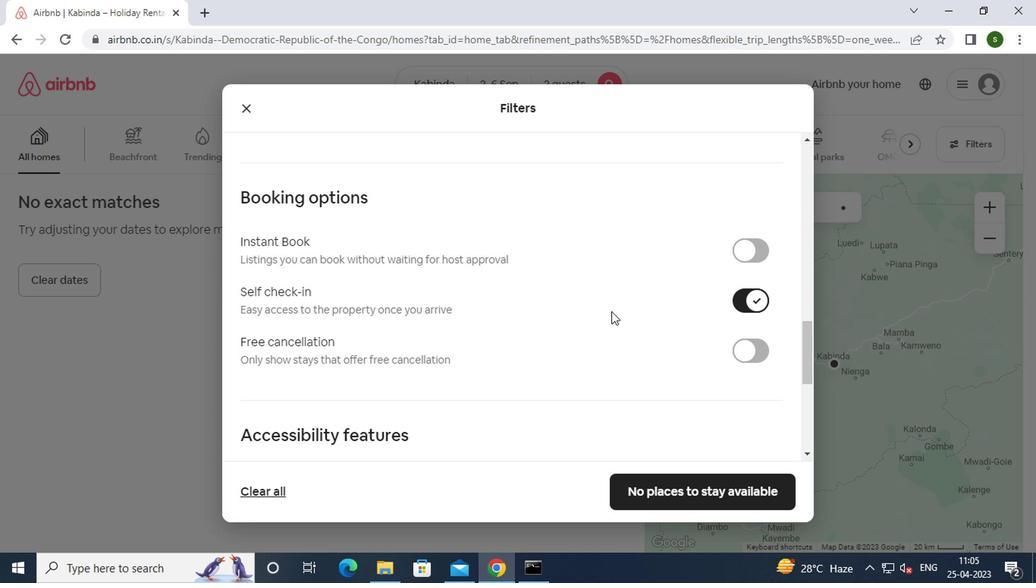 
Action: Mouse scrolled (609, 311) with delta (0, -1)
Screenshot: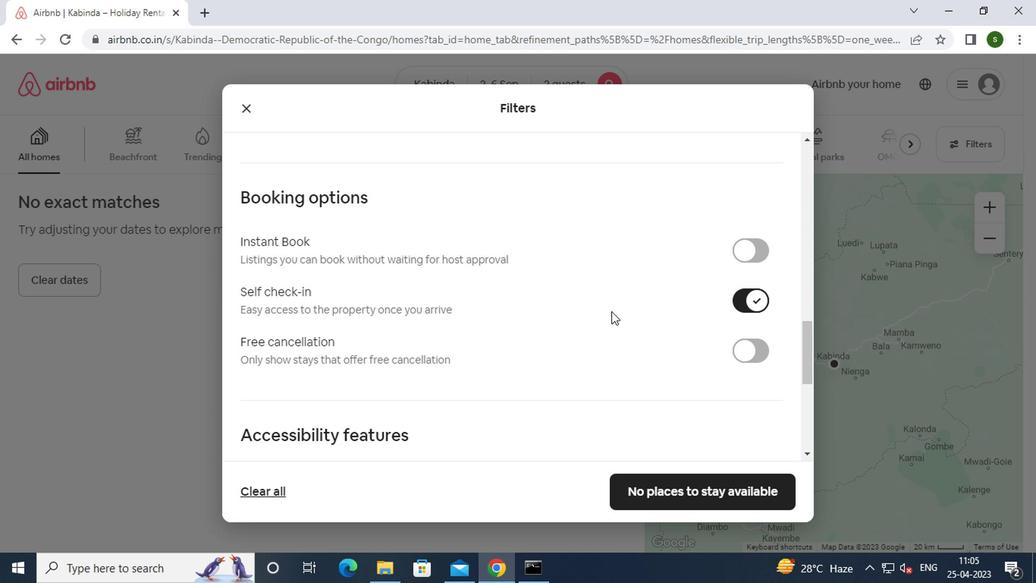 
Action: Mouse scrolled (609, 311) with delta (0, -1)
Screenshot: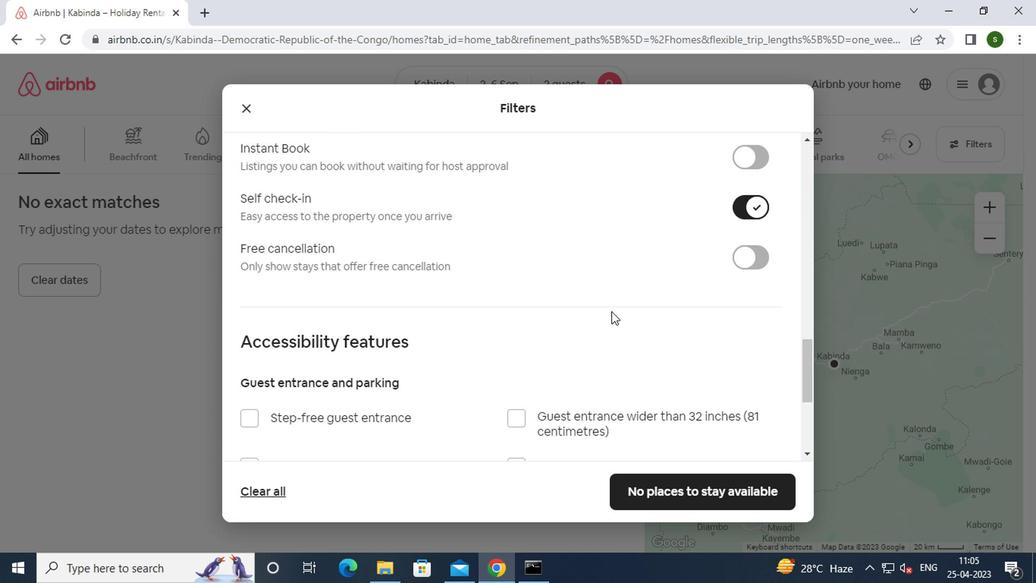 
Action: Mouse scrolled (609, 311) with delta (0, -1)
Screenshot: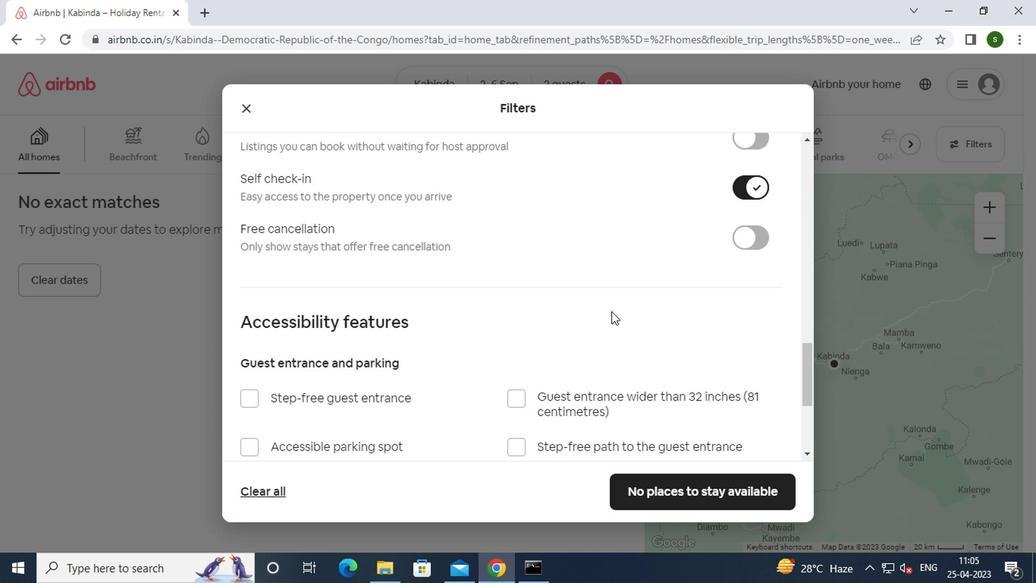 
Action: Mouse scrolled (609, 311) with delta (0, -1)
Screenshot: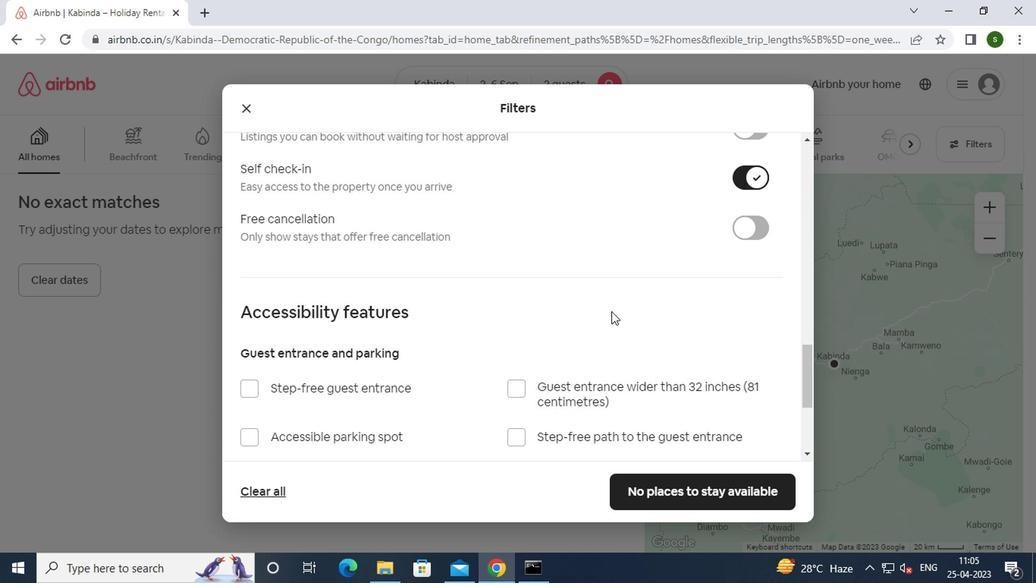 
Action: Mouse scrolled (609, 311) with delta (0, -1)
Screenshot: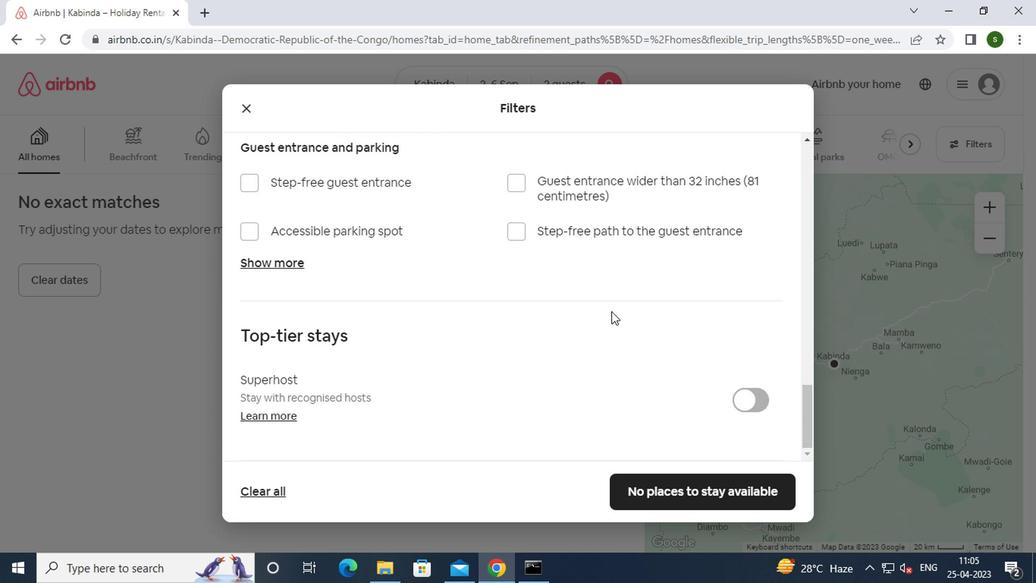 
Action: Mouse scrolled (609, 311) with delta (0, -1)
Screenshot: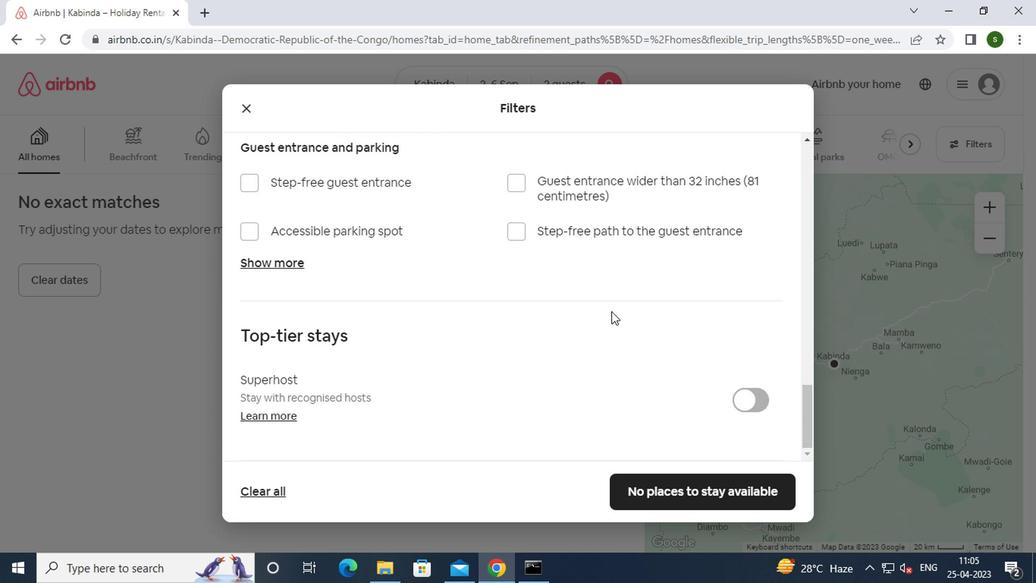 
Action: Mouse scrolled (609, 311) with delta (0, -1)
Screenshot: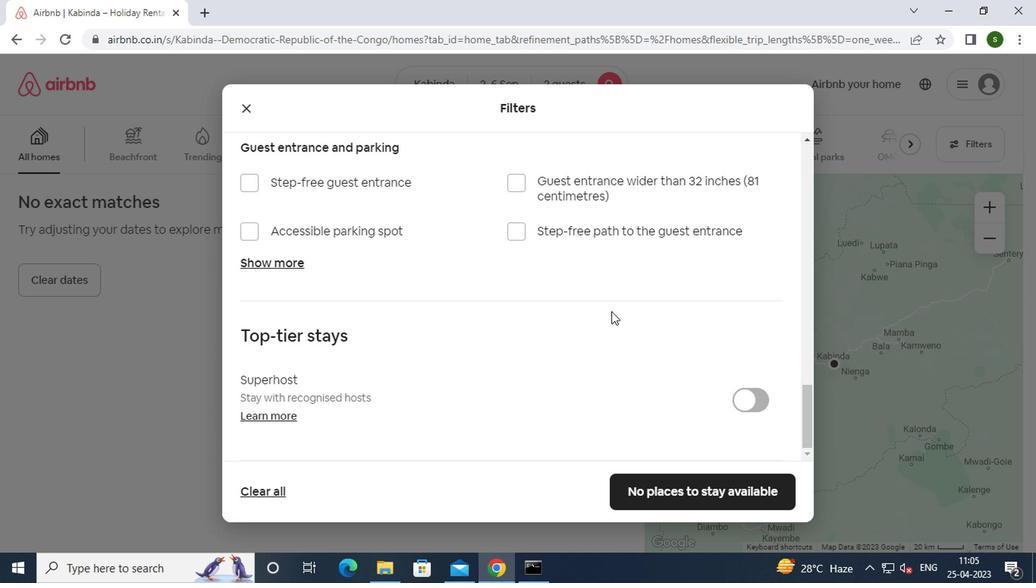 
Action: Mouse moved to (640, 503)
Screenshot: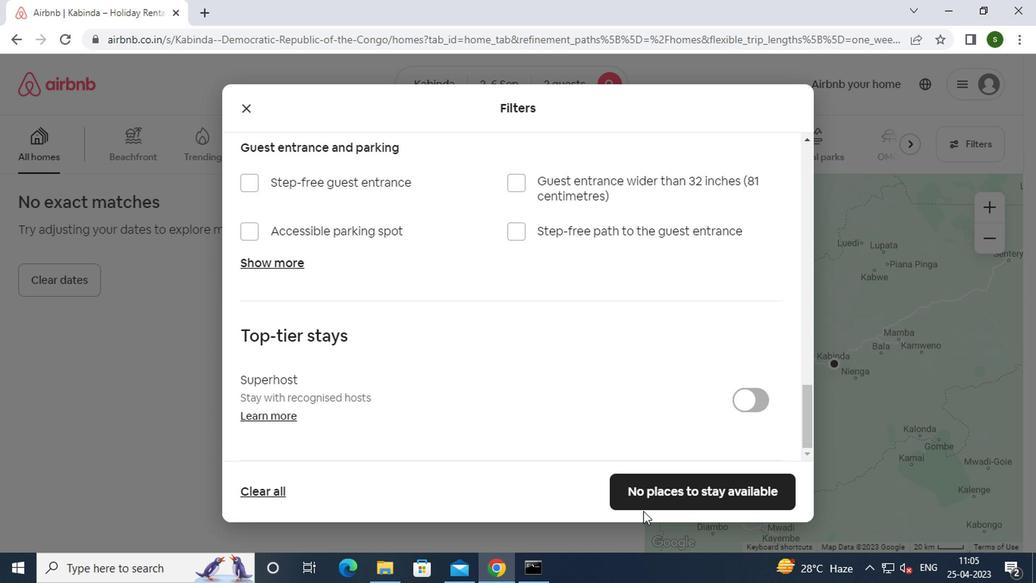 
Action: Mouse pressed left at (640, 503)
Screenshot: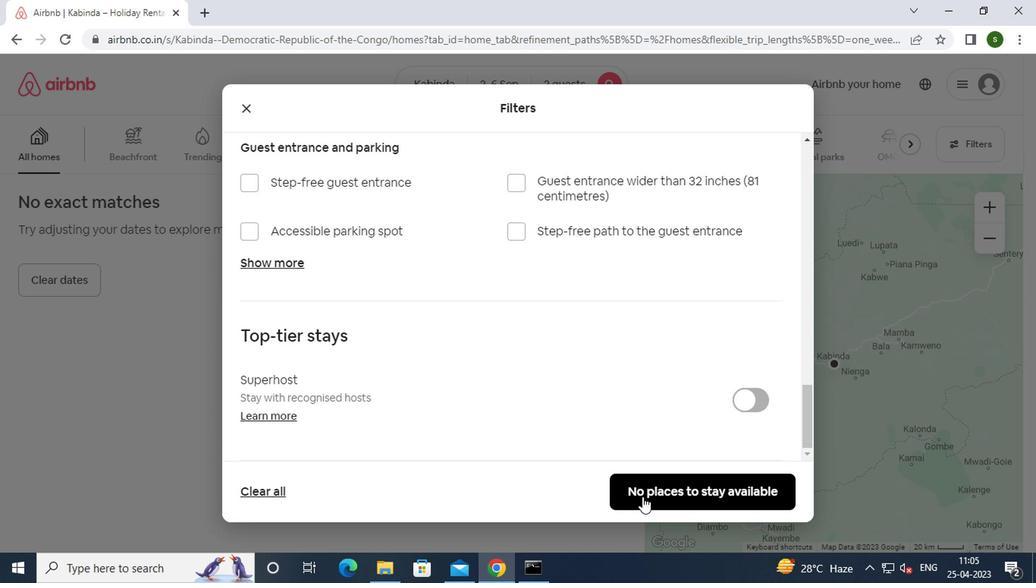 
Action: Mouse moved to (485, 347)
Screenshot: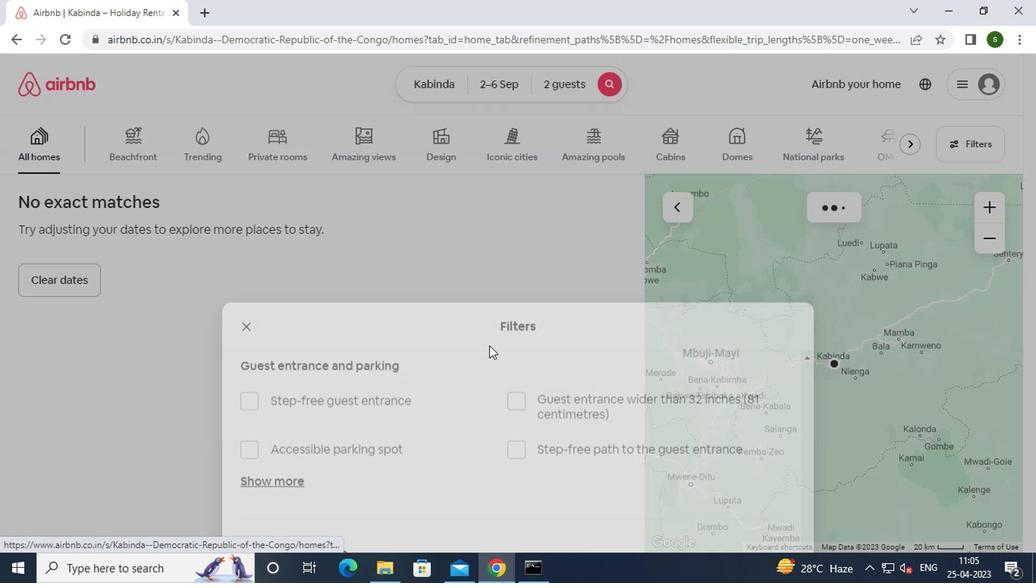 
